 Task: Create in the project CatchAll in Backlog an issue 'Create a new online store for a retail business', assign it to team member softage.3@softage.net and change the status to IN PROGRESS. Create in the project CatchAll in Backlog an issue 'Implement a new enterprise resource planning (ERP) system', assign it to team member softage.4@softage.net and change the status to IN PROGRESS
Action: Mouse moved to (213, 57)
Screenshot: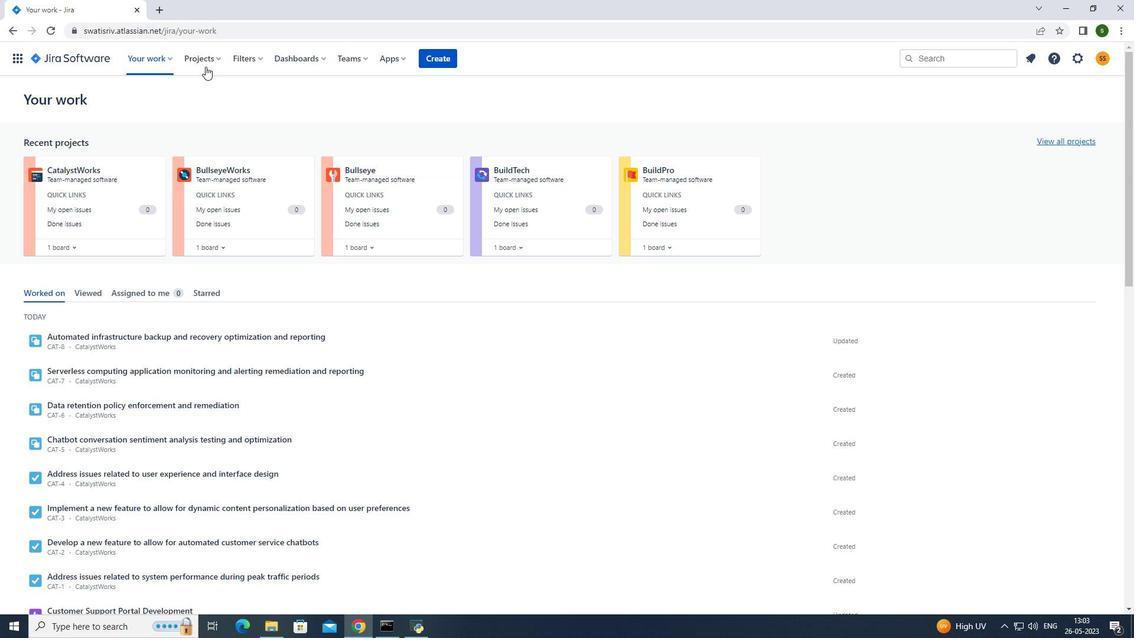 
Action: Mouse pressed left at (213, 57)
Screenshot: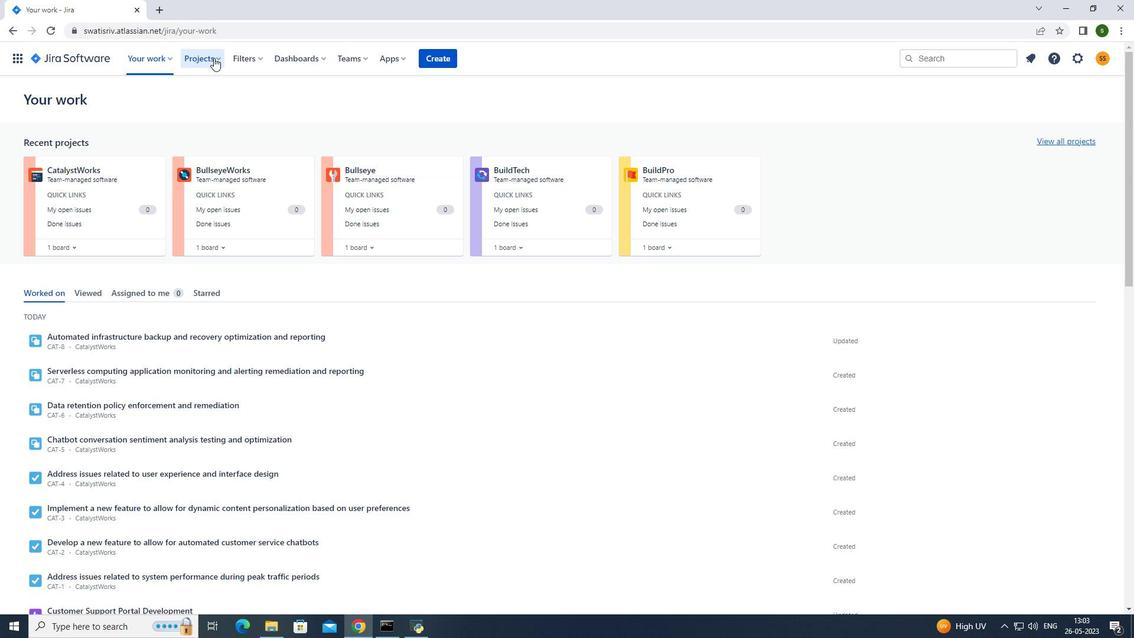 
Action: Mouse moved to (235, 102)
Screenshot: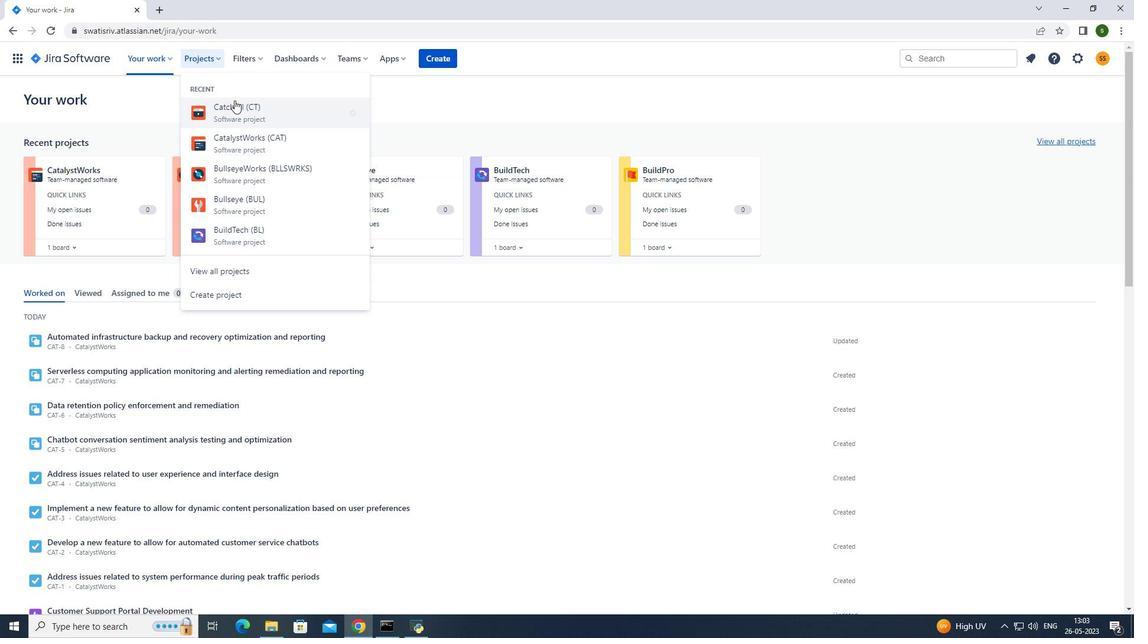 
Action: Mouse pressed left at (235, 102)
Screenshot: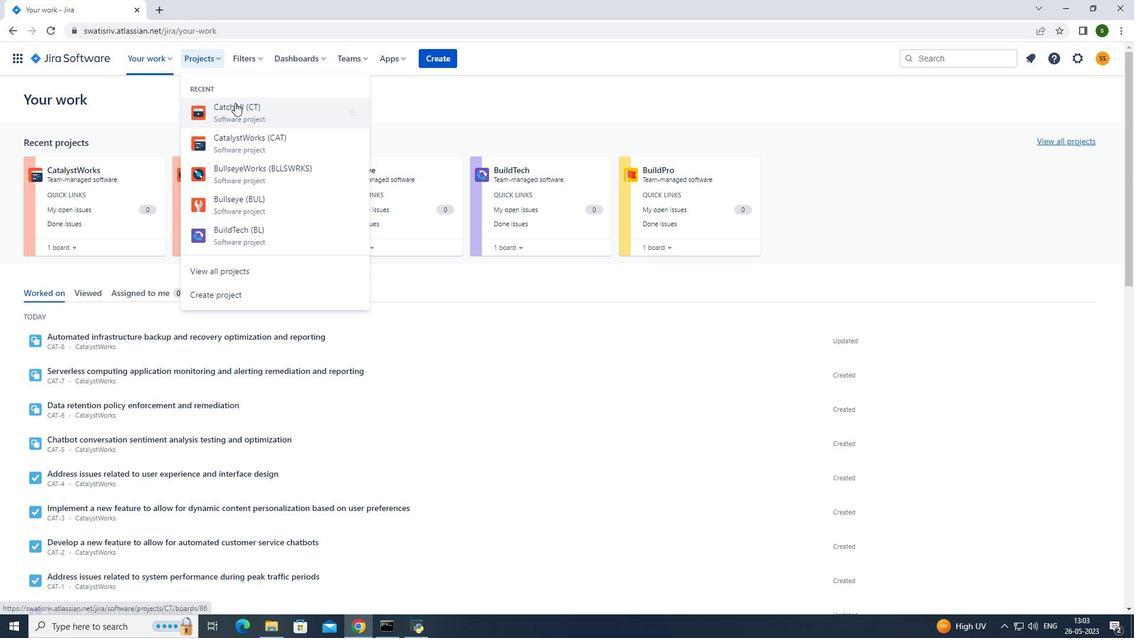
Action: Mouse moved to (107, 180)
Screenshot: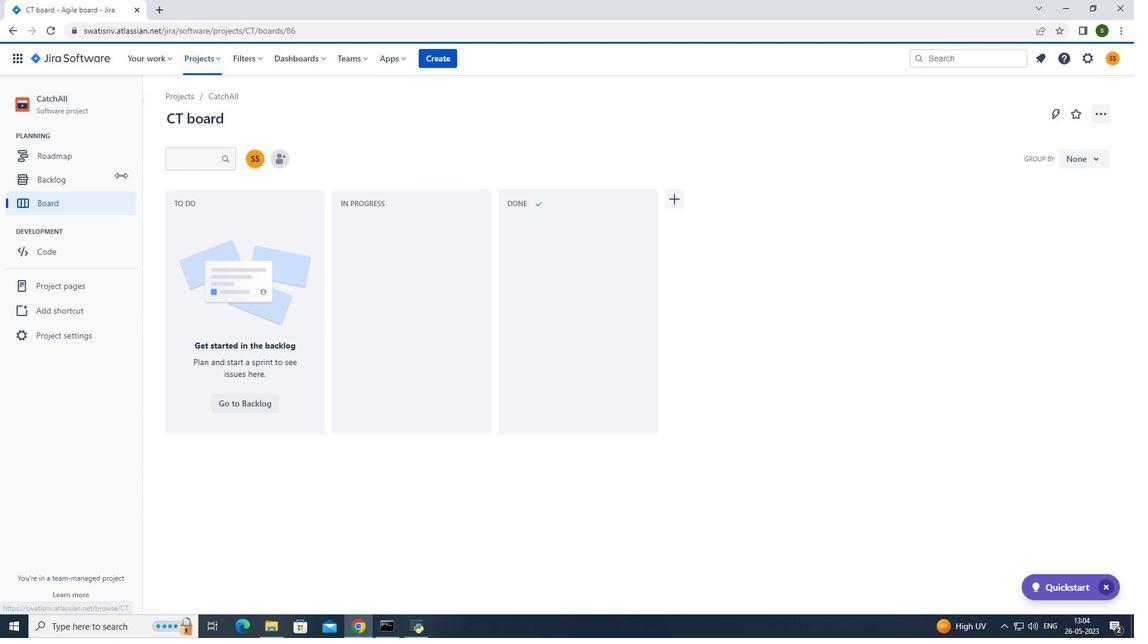 
Action: Mouse pressed left at (107, 180)
Screenshot: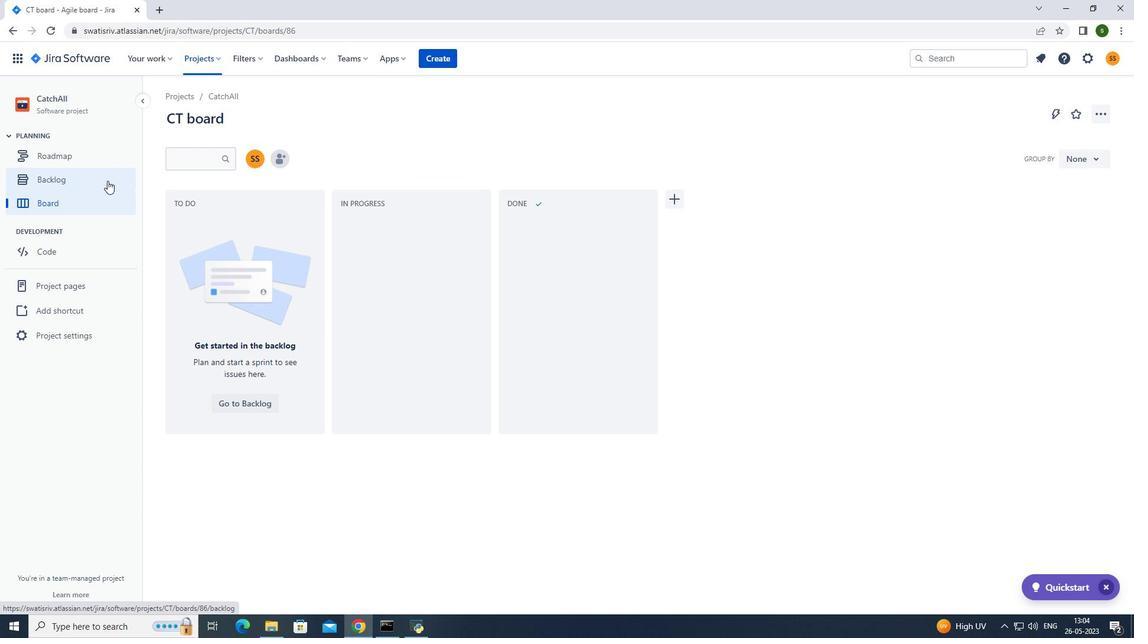
Action: Mouse moved to (218, 458)
Screenshot: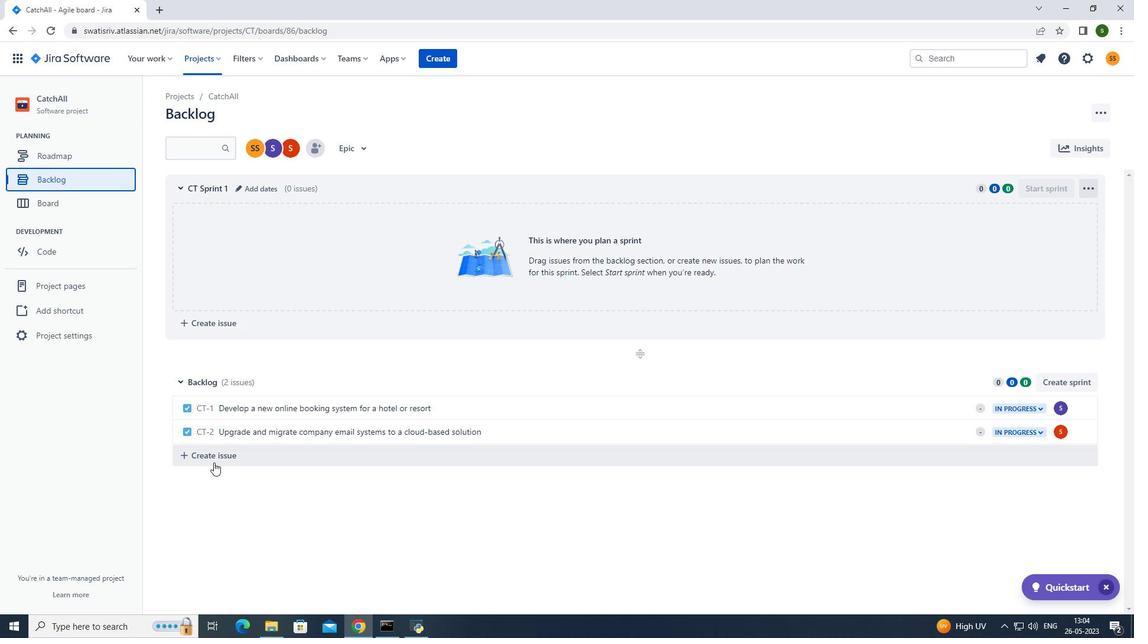 
Action: Mouse pressed left at (218, 458)
Screenshot: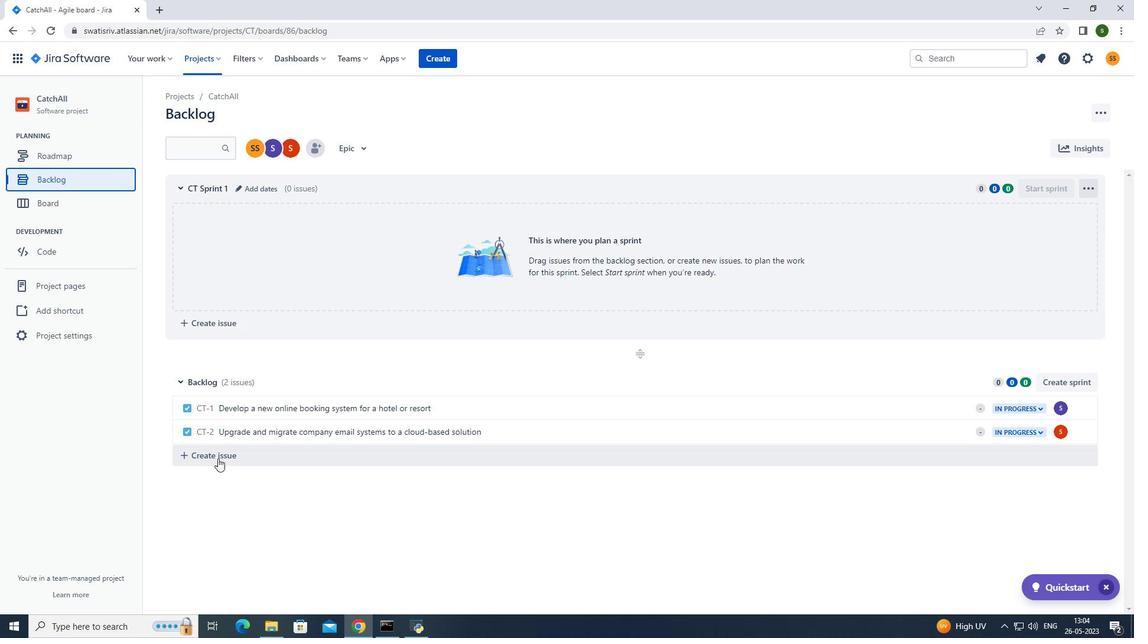 
Action: Mouse moved to (270, 456)
Screenshot: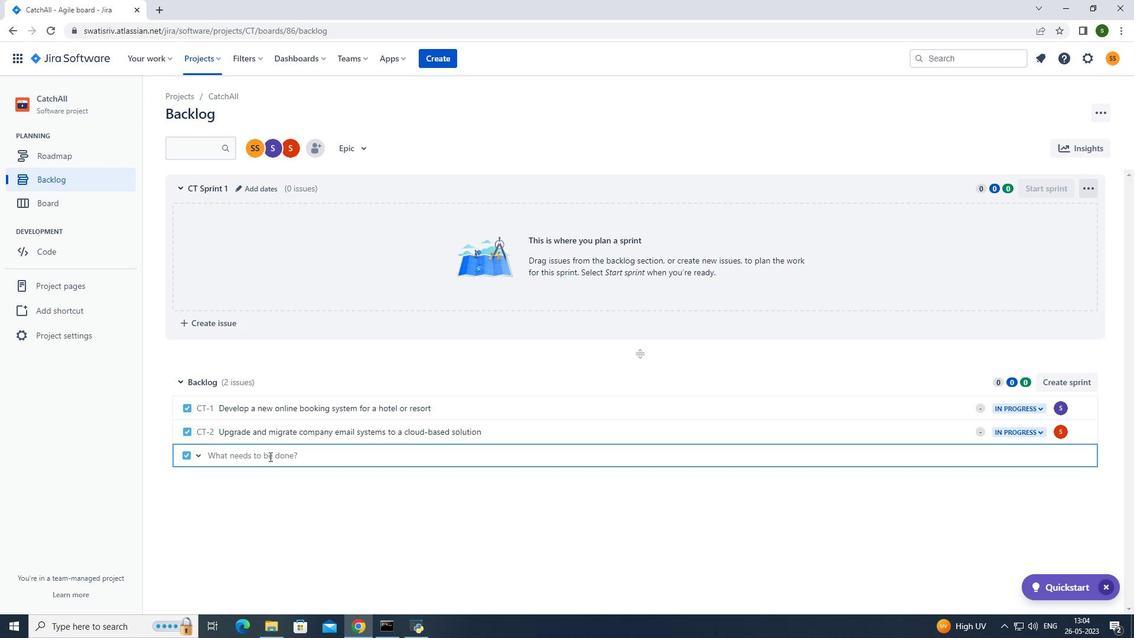 
Action: Key pressed <Key.caps_lock>C<Key.caps_lock>reate<Key.space>a<Key.space>new<Key.space>online<Key.space>sti<Key.backspace>ore<Key.space>for<Key.space>a<Key.space>retaik<Key.backspace>l<Key.space>buainess
Screenshot: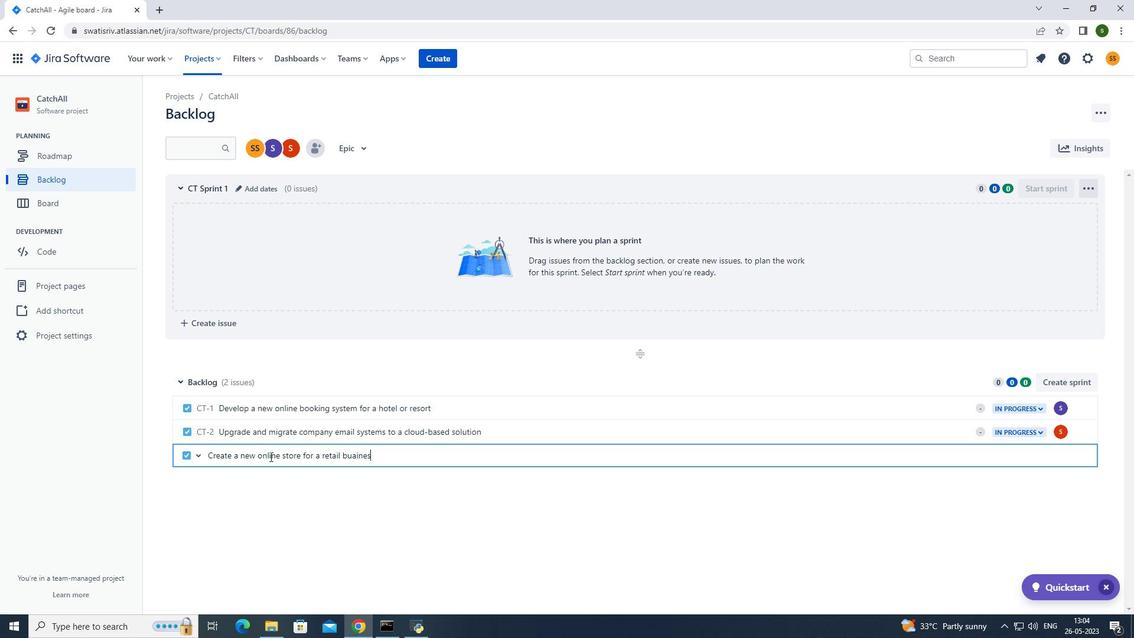 
Action: Mouse moved to (355, 454)
Screenshot: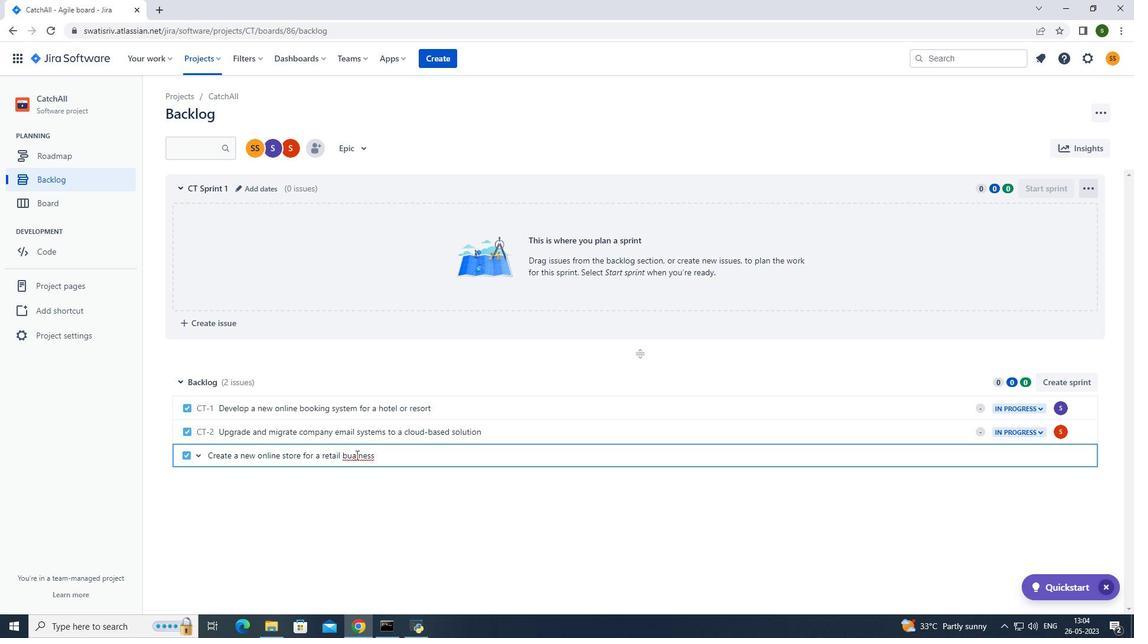 
Action: Mouse pressed left at (355, 454)
Screenshot: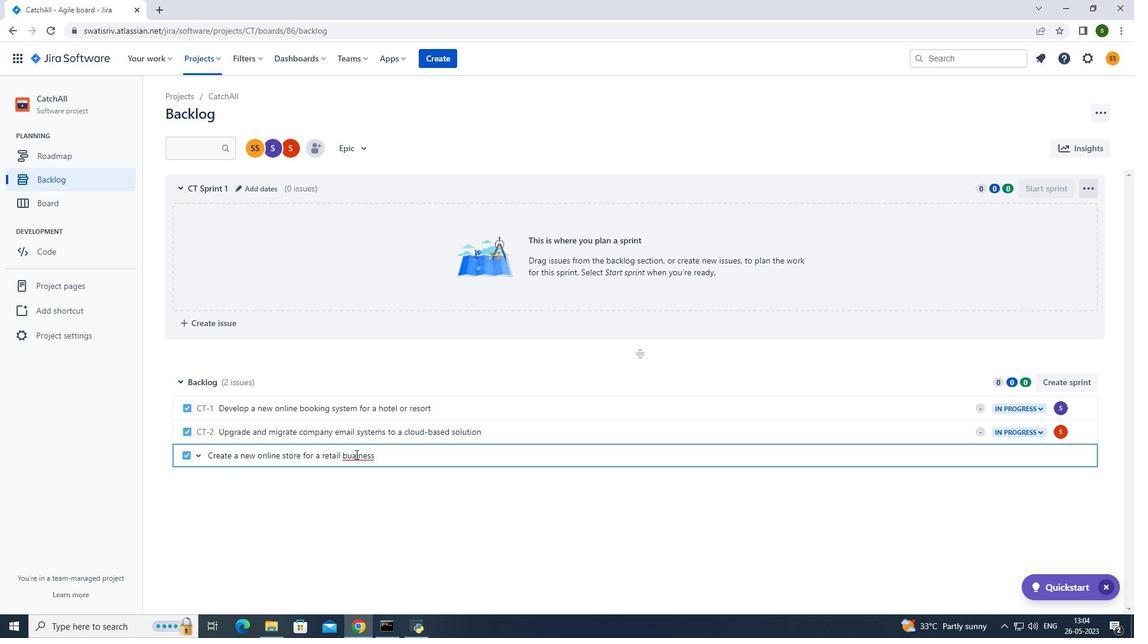 
Action: Key pressed <Key.backspace>s
Screenshot: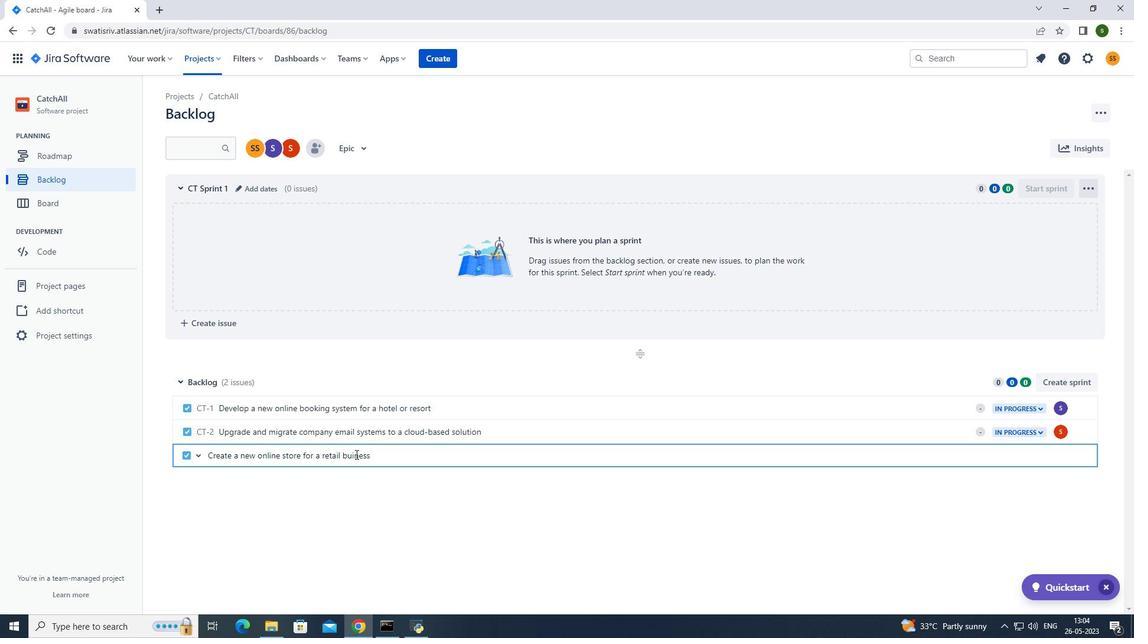 
Action: Mouse moved to (388, 450)
Screenshot: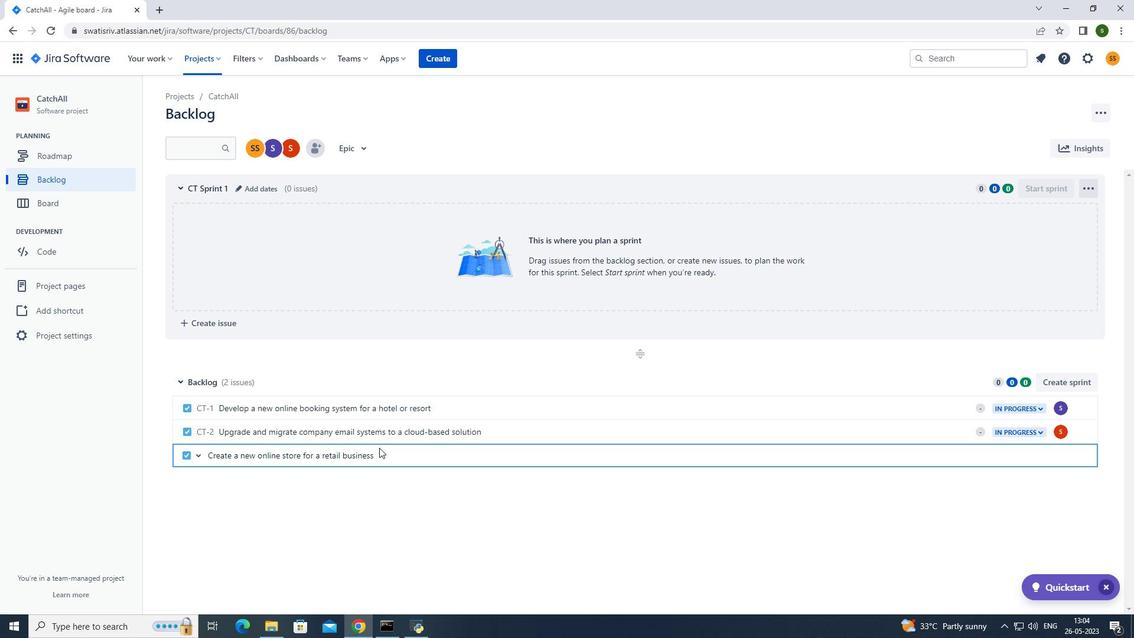 
Action: Mouse pressed left at (388, 450)
Screenshot: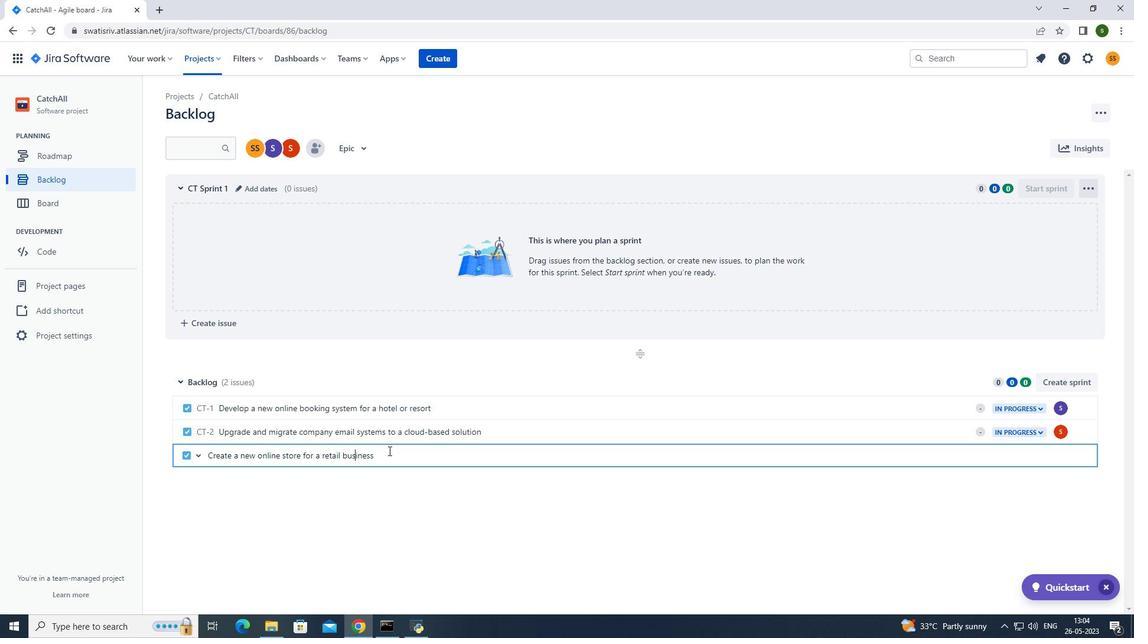 
Action: Key pressed <Key.enter>
Screenshot: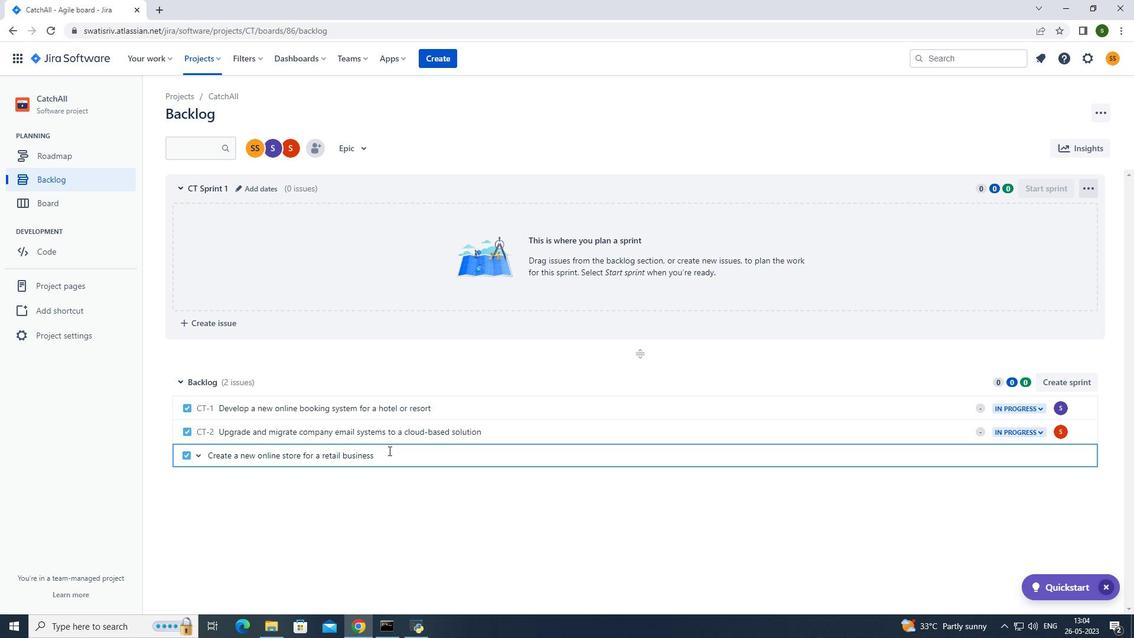 
Action: Mouse moved to (1057, 455)
Screenshot: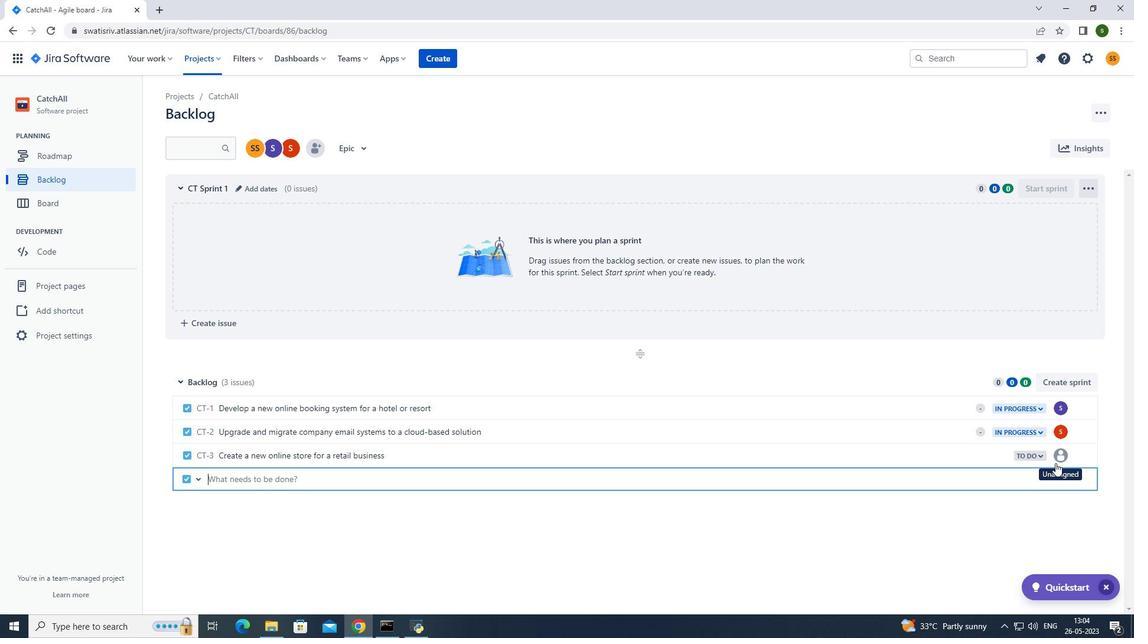 
Action: Mouse pressed left at (1057, 455)
Screenshot: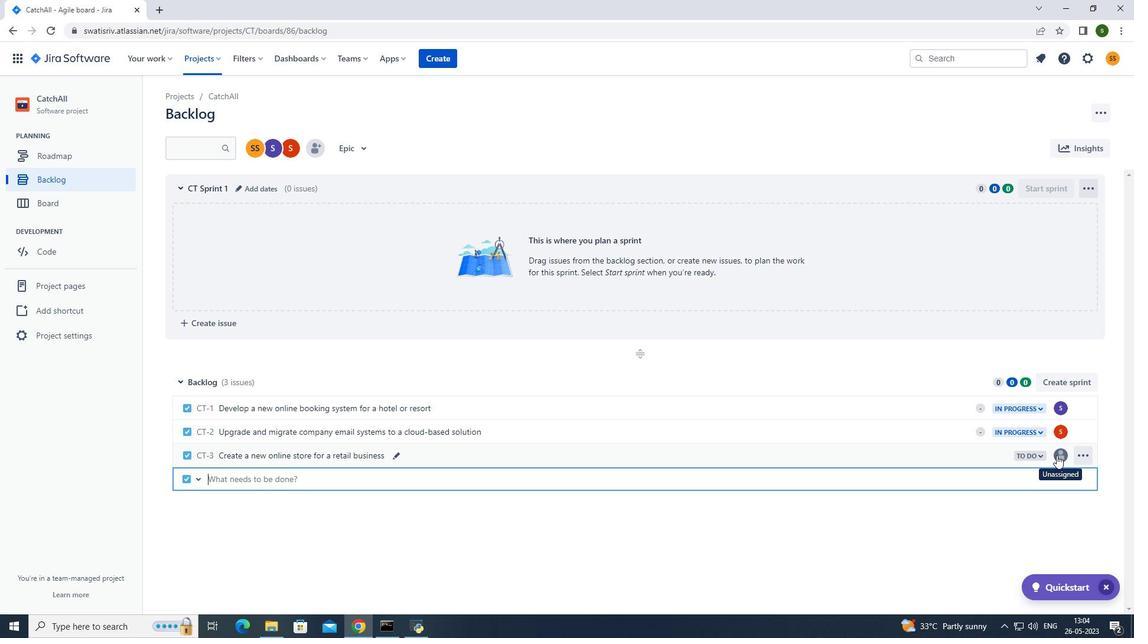 
Action: Mouse moved to (970, 478)
Screenshot: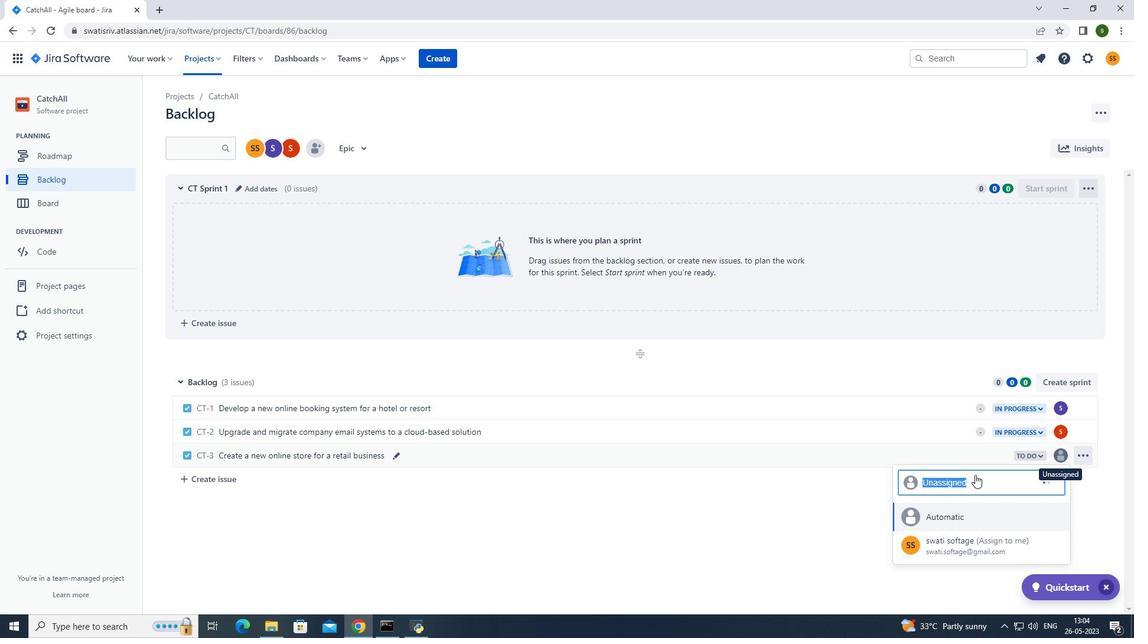 
Action: Key pressed softage.3<Key.shift>@softage.net
Screenshot: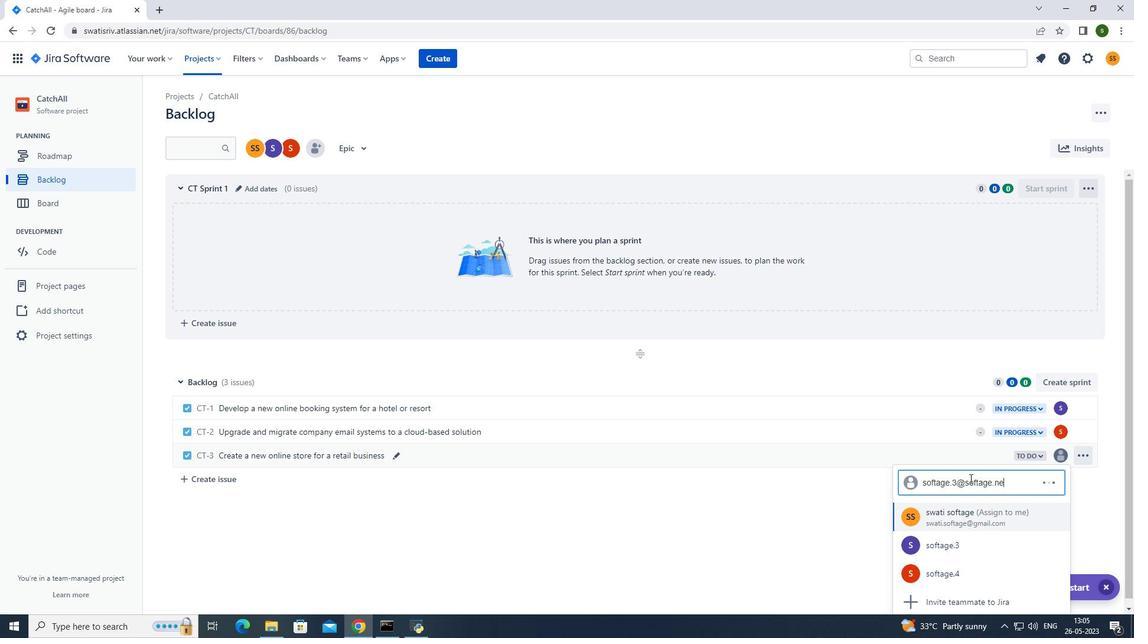 
Action: Mouse moved to (962, 508)
Screenshot: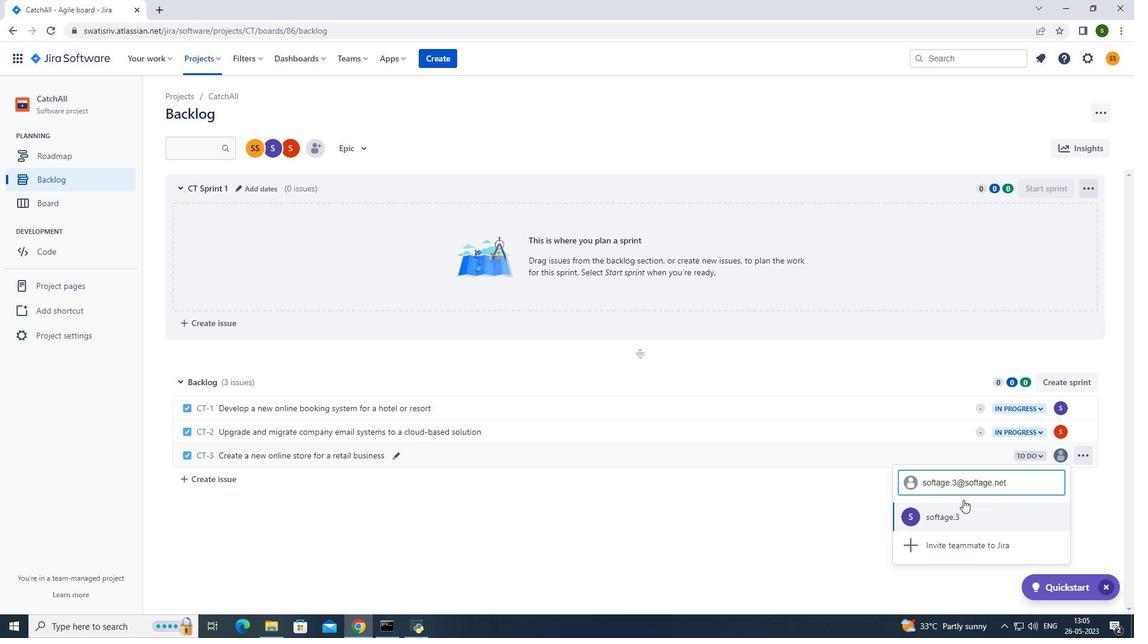 
Action: Mouse pressed left at (962, 508)
Screenshot: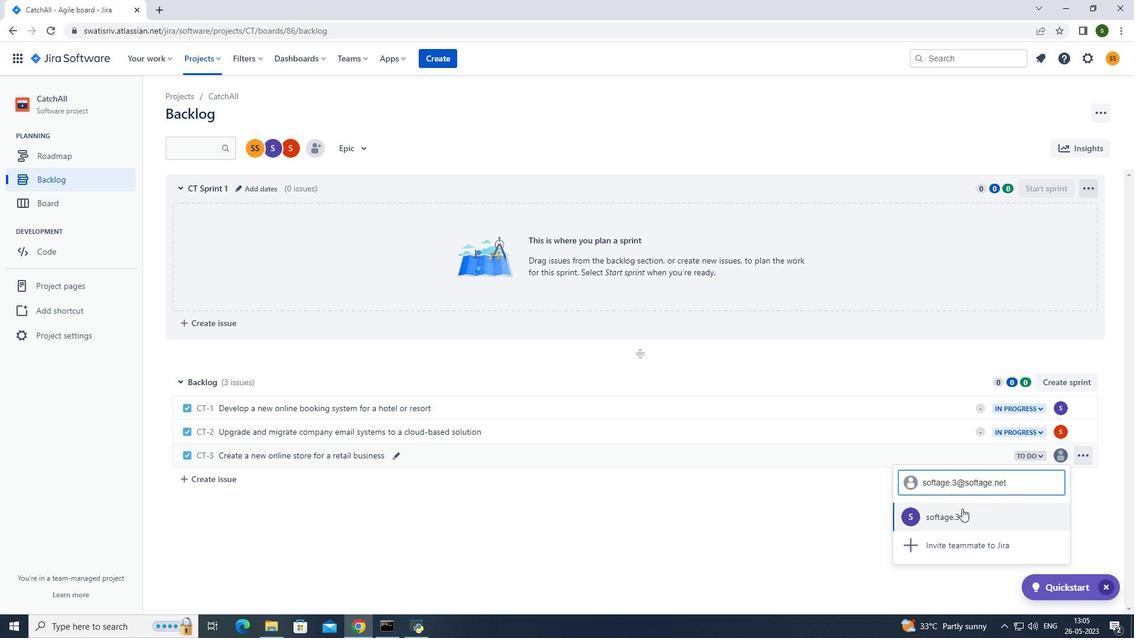 
Action: Mouse moved to (1039, 459)
Screenshot: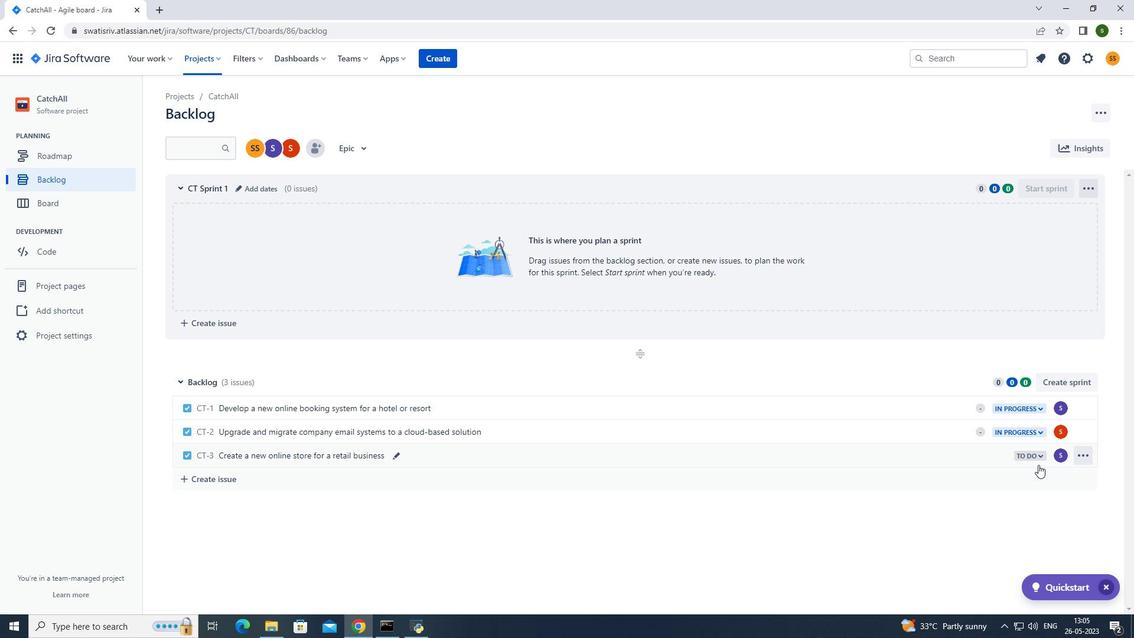
Action: Mouse pressed left at (1039, 459)
Screenshot: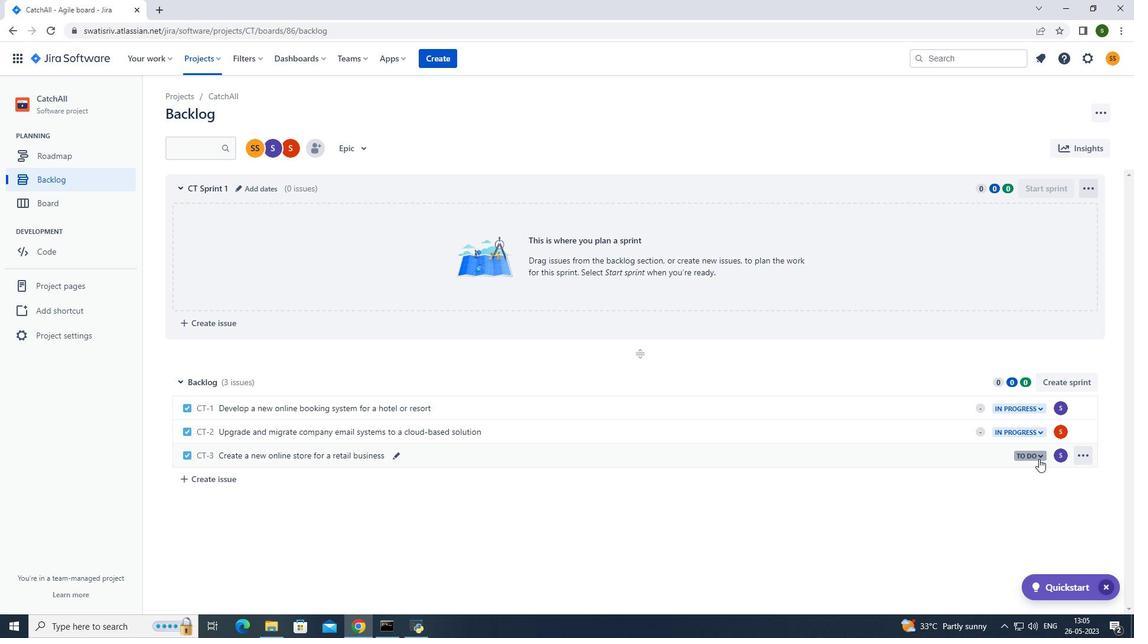 
Action: Mouse moved to (982, 476)
Screenshot: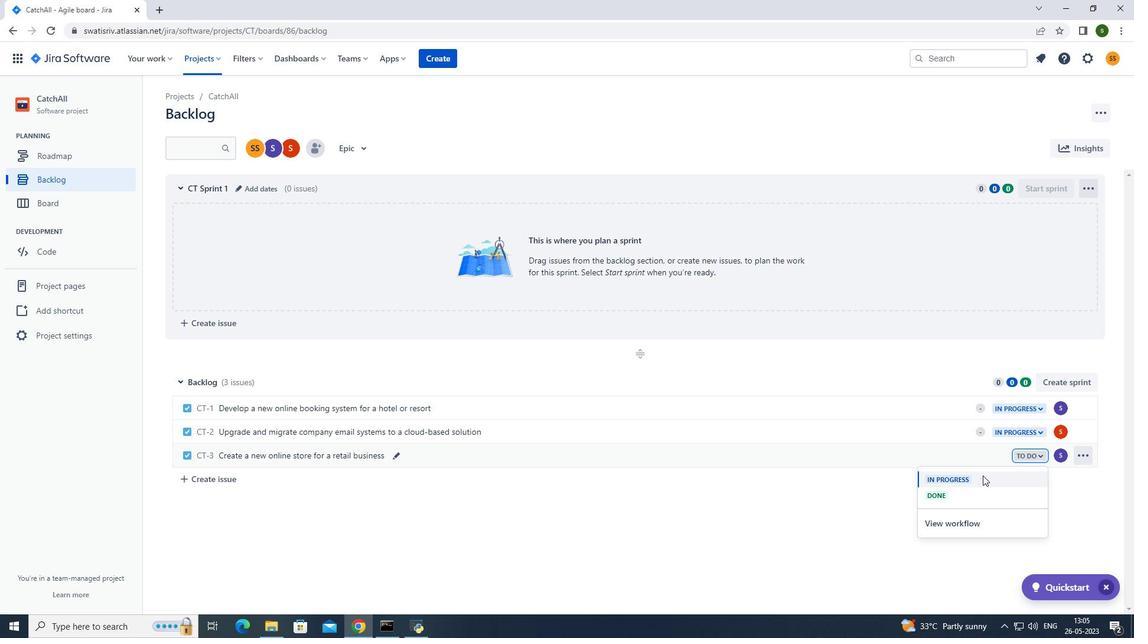 
Action: Mouse pressed left at (982, 476)
Screenshot: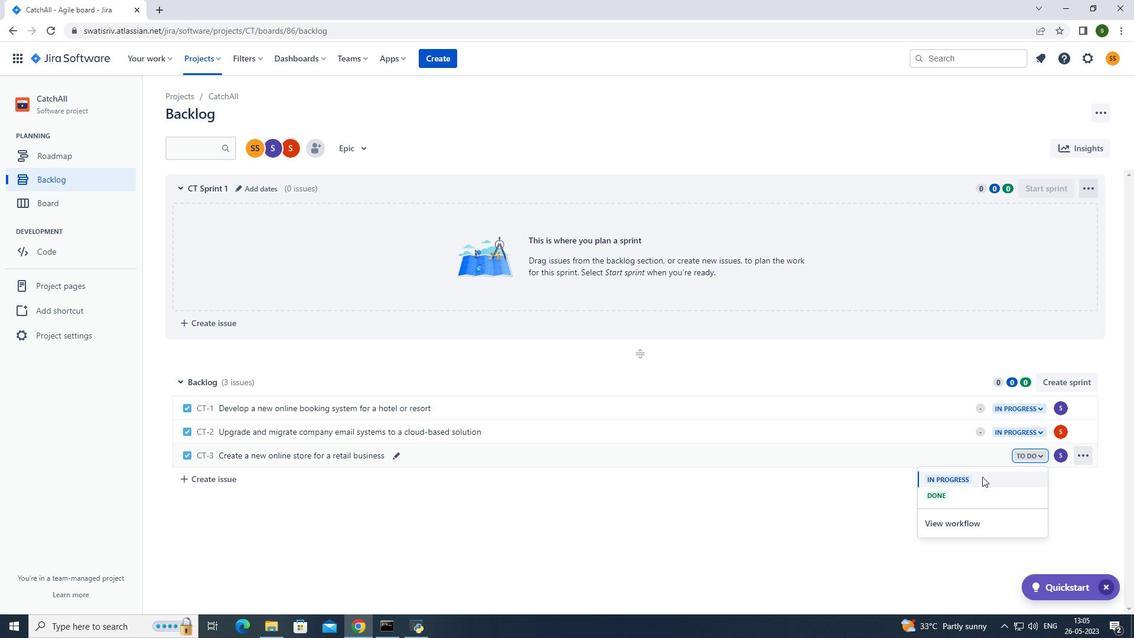 
Action: Mouse moved to (195, 59)
Screenshot: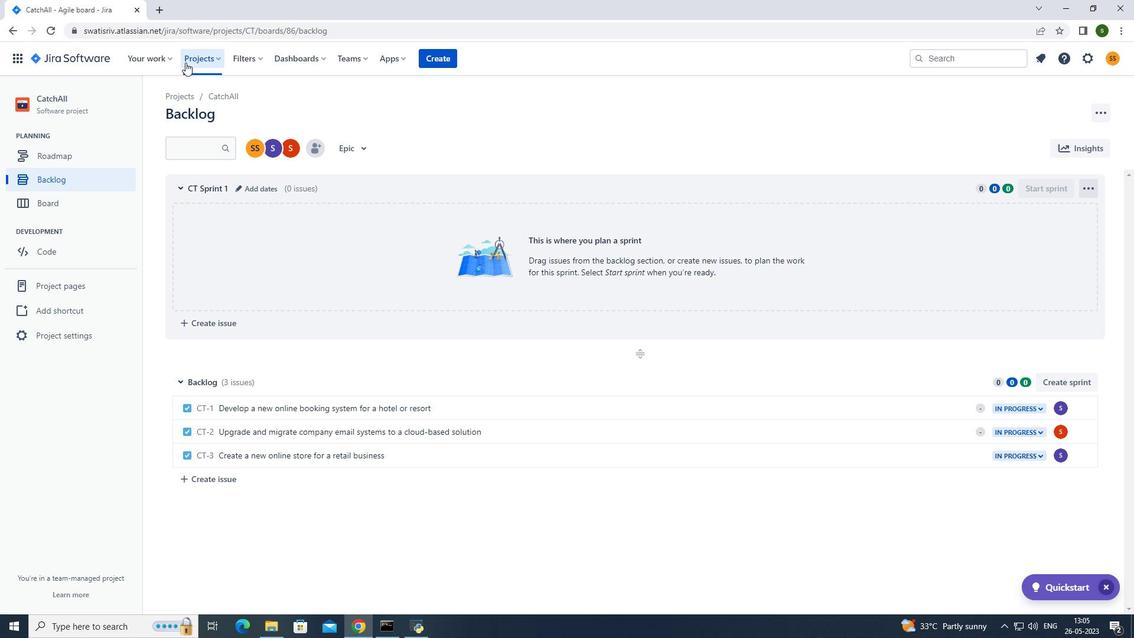 
Action: Mouse pressed left at (195, 59)
Screenshot: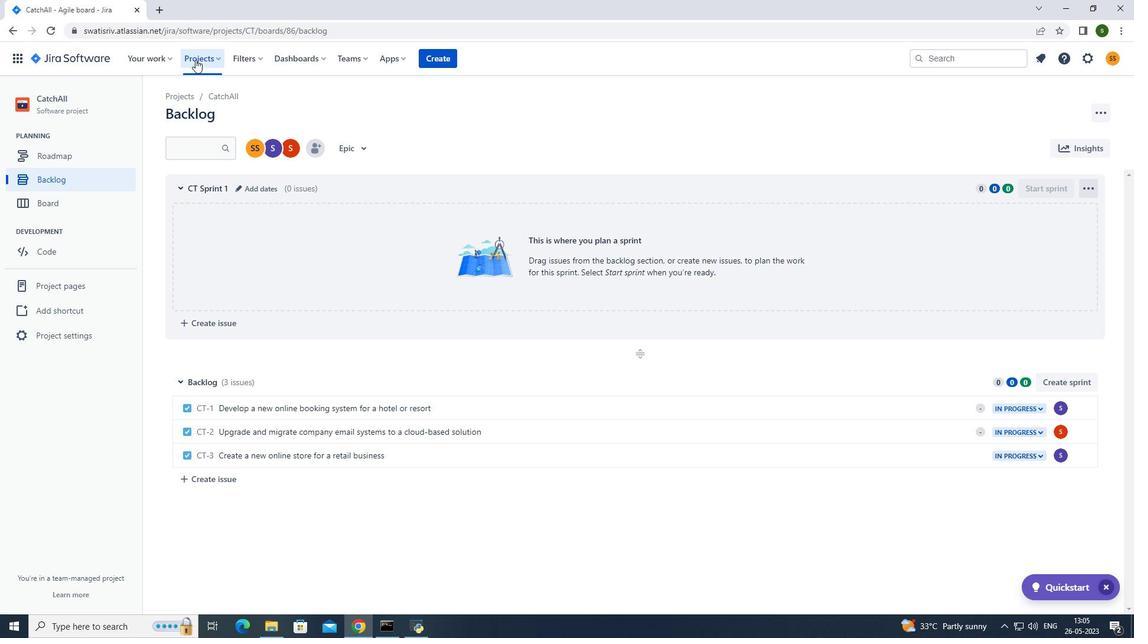 
Action: Mouse moved to (252, 108)
Screenshot: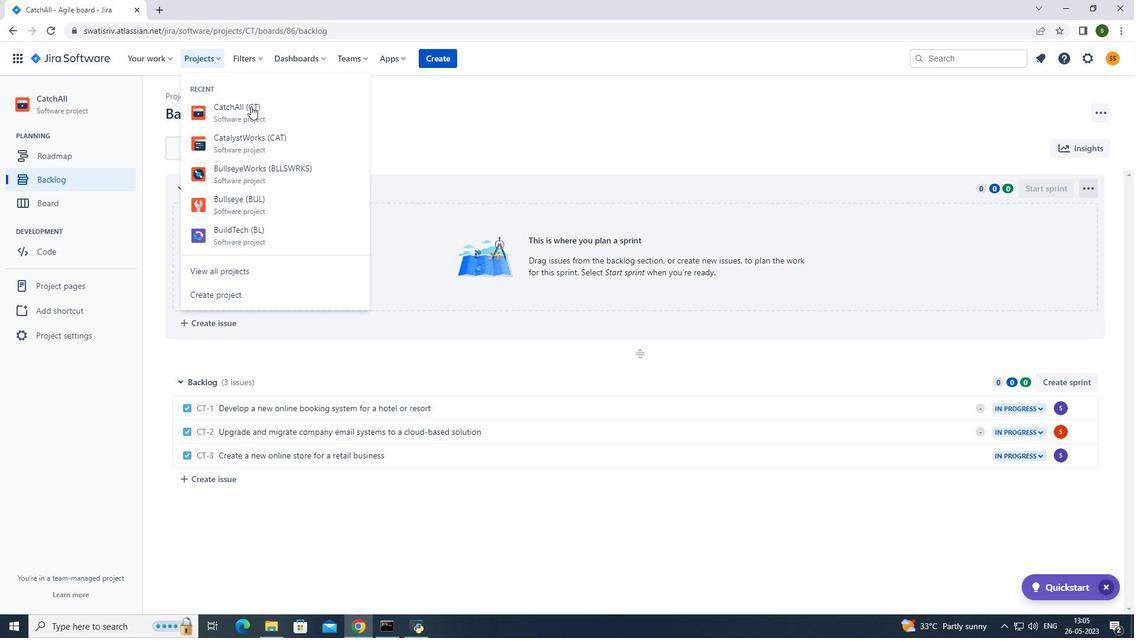 
Action: Mouse pressed left at (252, 108)
Screenshot: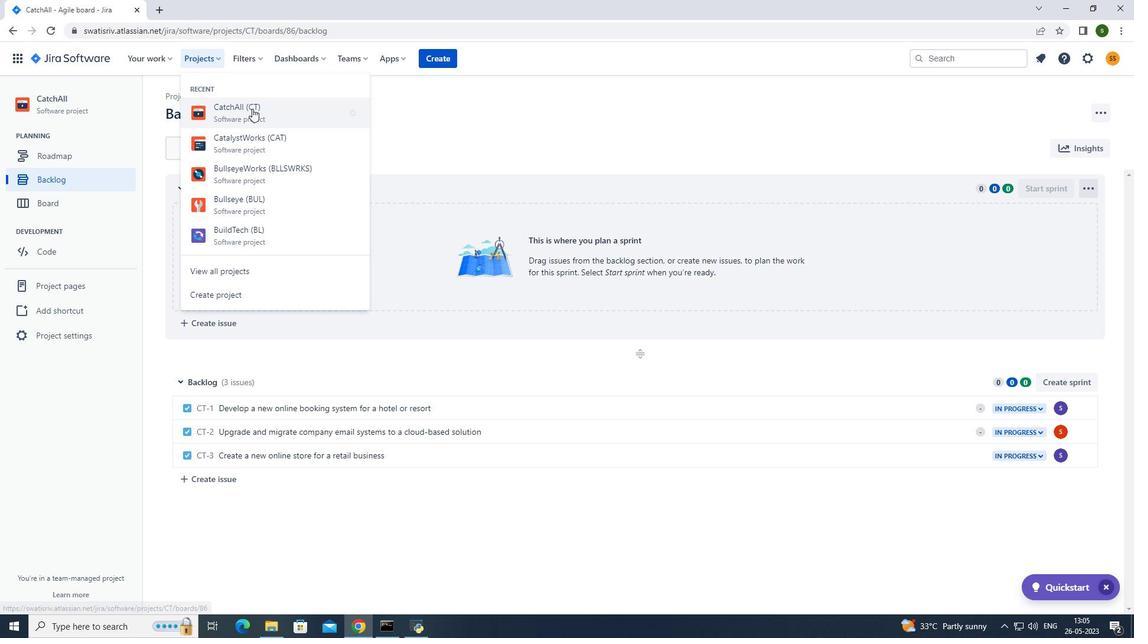 
Action: Mouse moved to (71, 182)
Screenshot: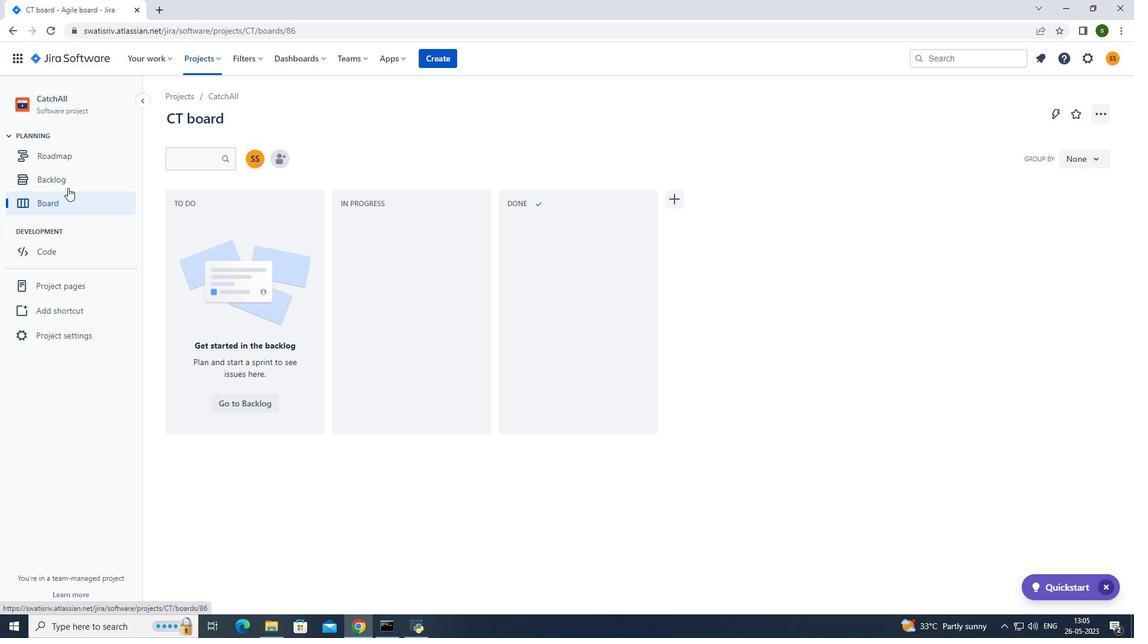 
Action: Mouse pressed left at (71, 182)
Screenshot: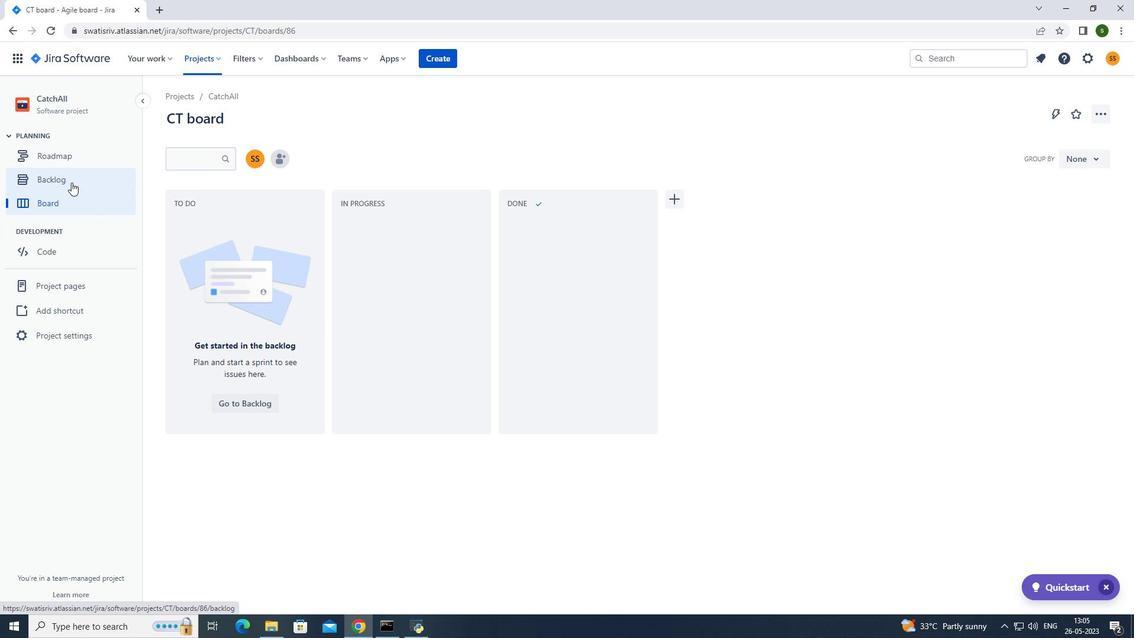 
Action: Mouse moved to (219, 483)
Screenshot: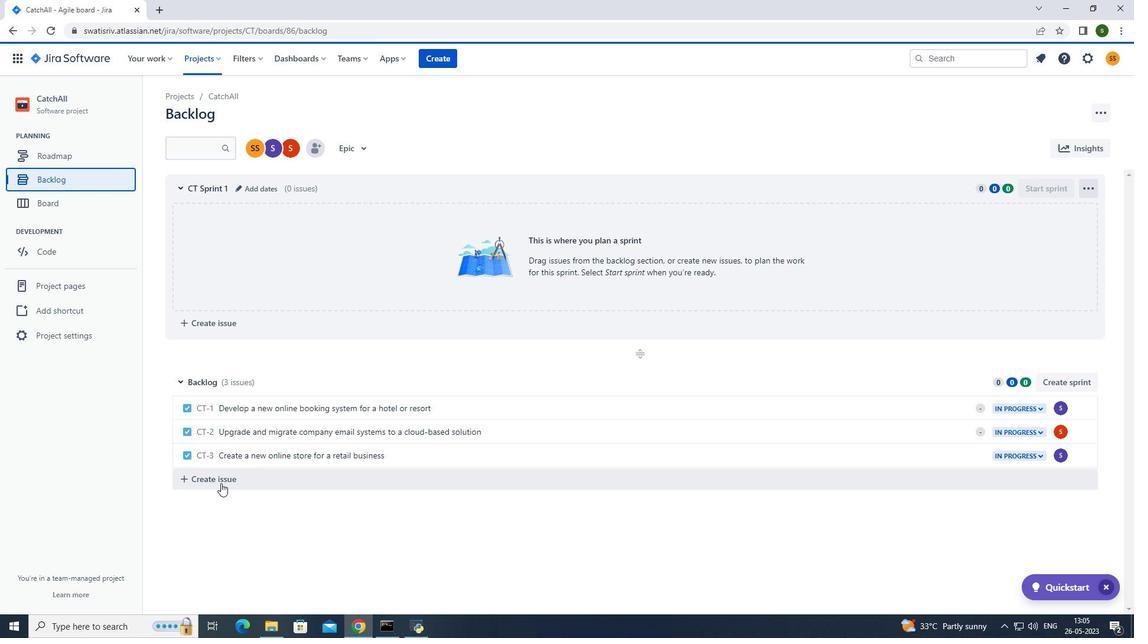 
Action: Mouse pressed left at (219, 483)
Screenshot: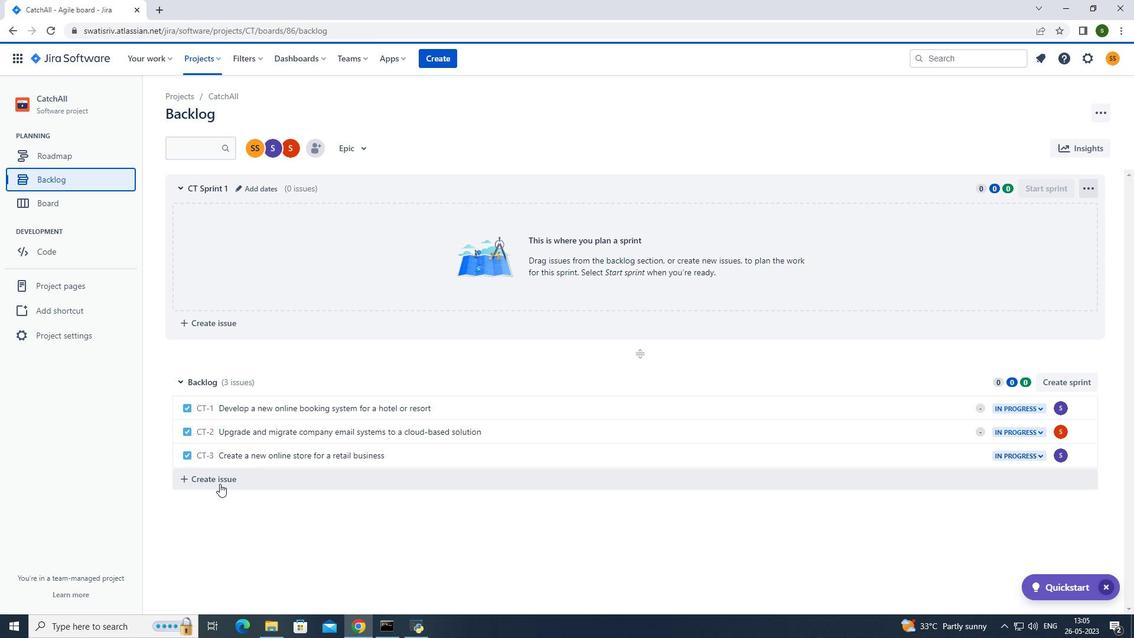 
Action: Mouse moved to (261, 479)
Screenshot: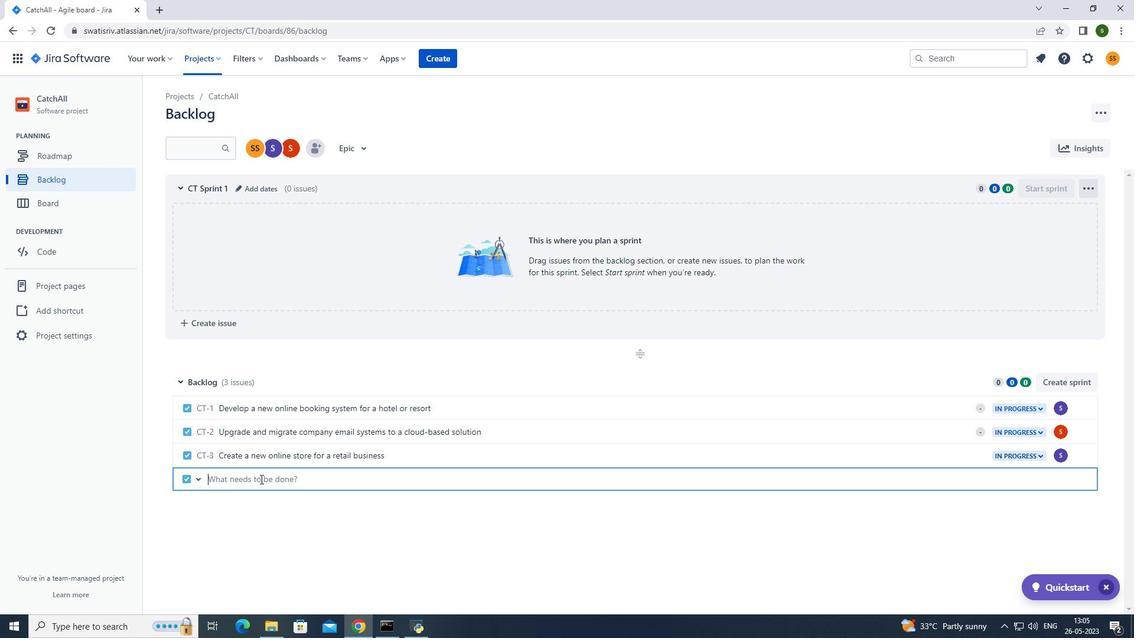 
Action: Key pressed <Key.caps_lock>I<Key.caps_lock>mplement<Key.space>a<Key.space>new<Key.space>wn<Key.backspace><Key.backspace>enterprise<Key.space>resource<Key.space>planning<Key.space><Key.shift_r>(<Key.caps_lock>ERP<Key.shift_r>)<Key.space><Key.caps_lock>system<Key.enter>
Screenshot: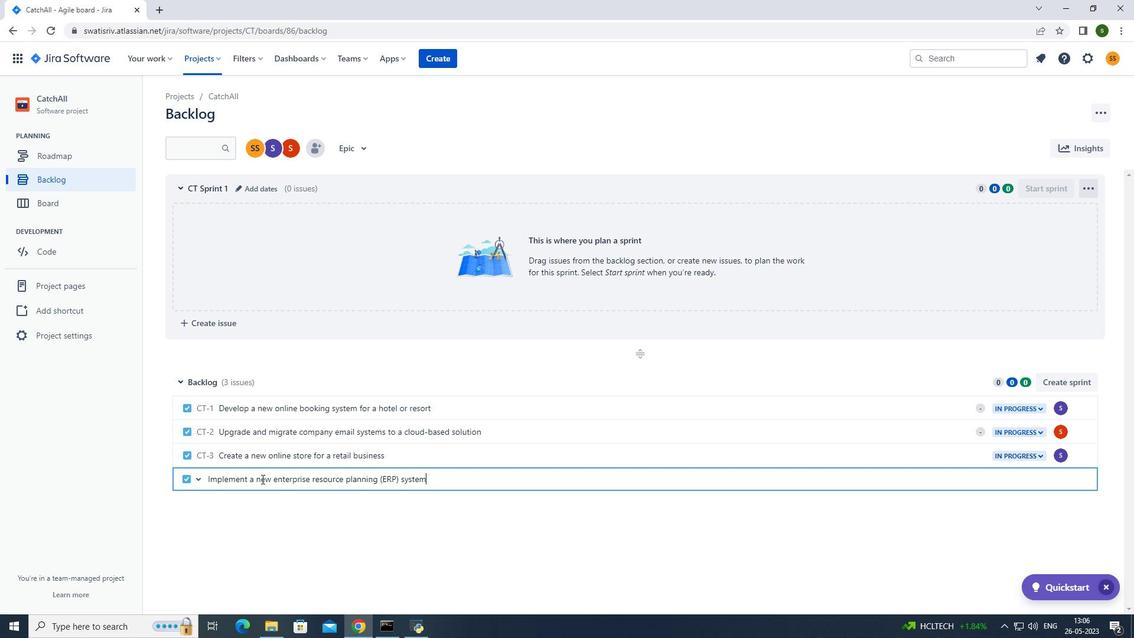 
Action: Mouse moved to (1055, 478)
Screenshot: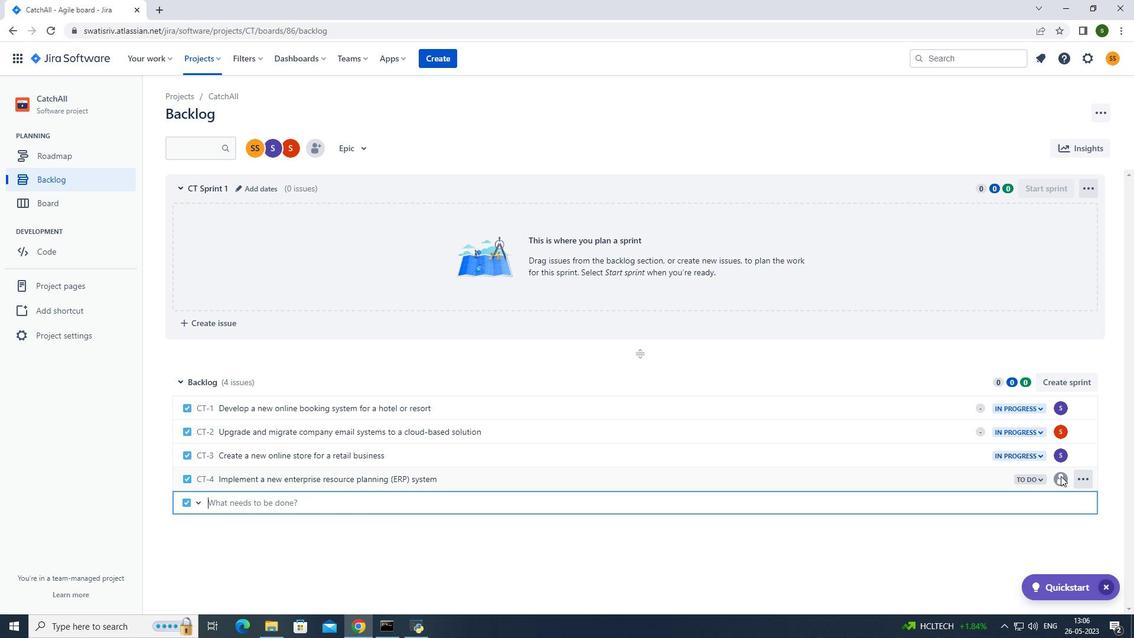 
Action: Mouse pressed left at (1055, 478)
Screenshot: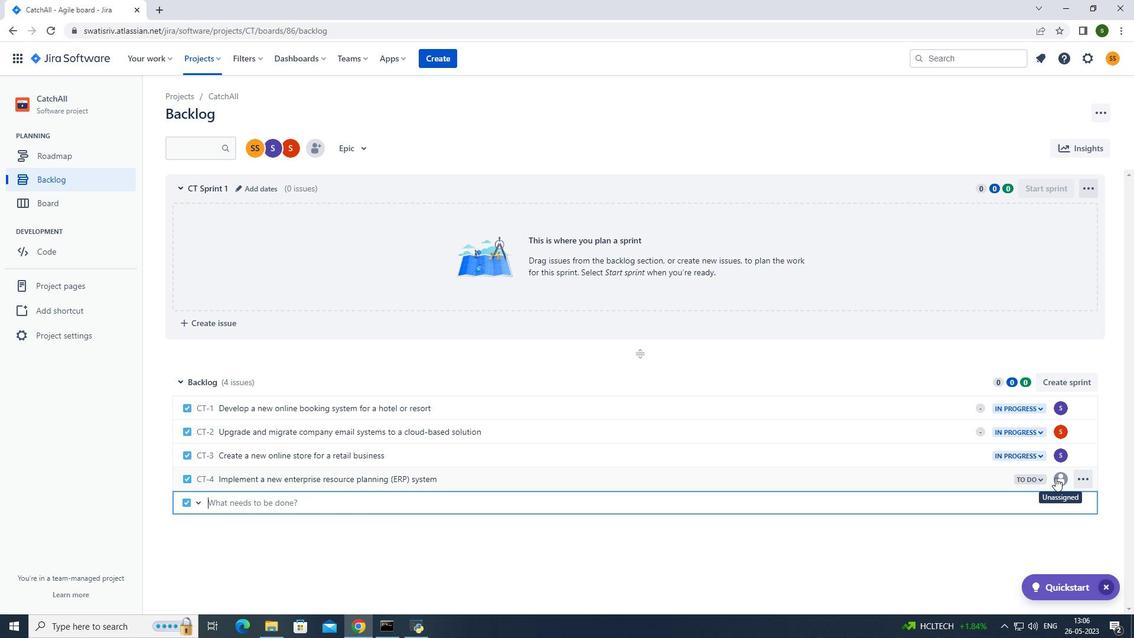 
Action: Mouse moved to (992, 504)
Screenshot: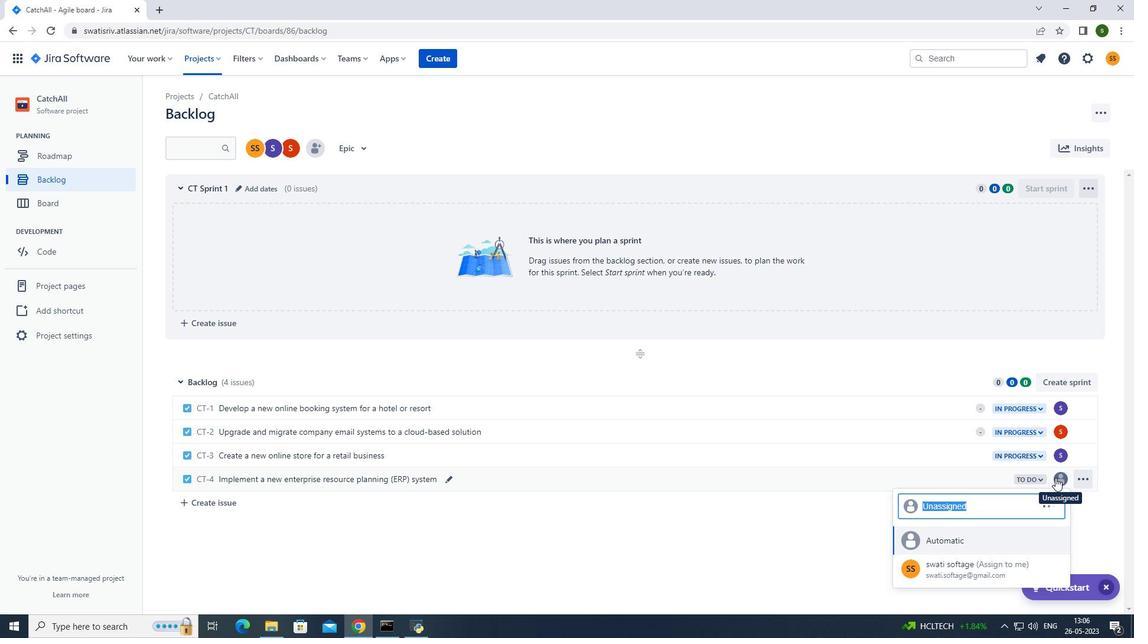 
Action: Key pressed softage.4<Key.shift>@softage.net
Screenshot: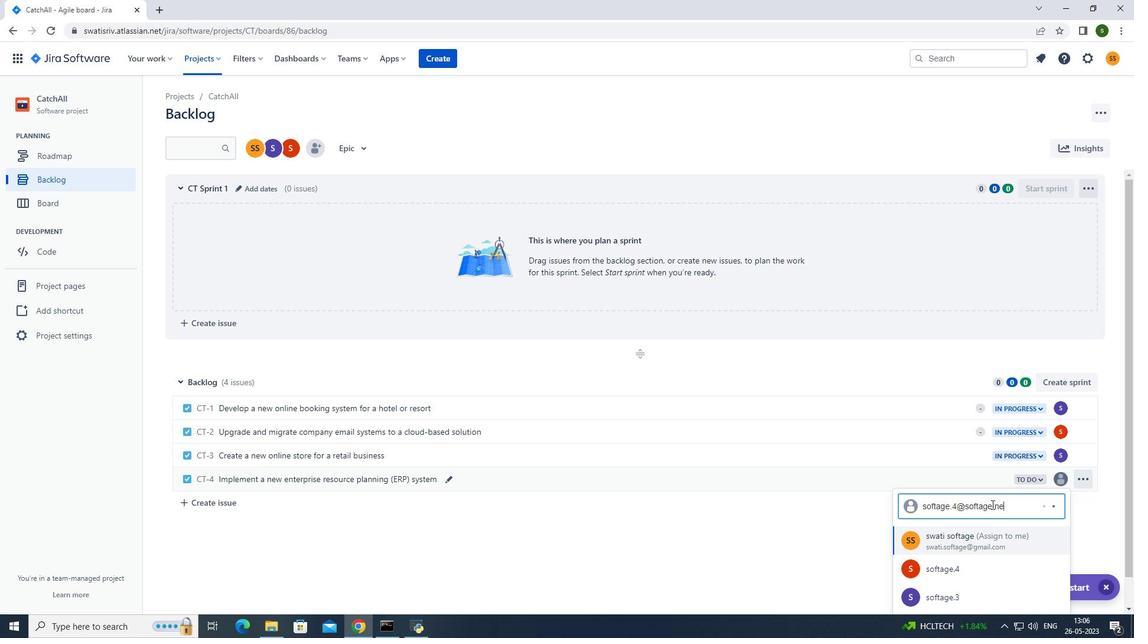 
Action: Mouse moved to (983, 538)
Screenshot: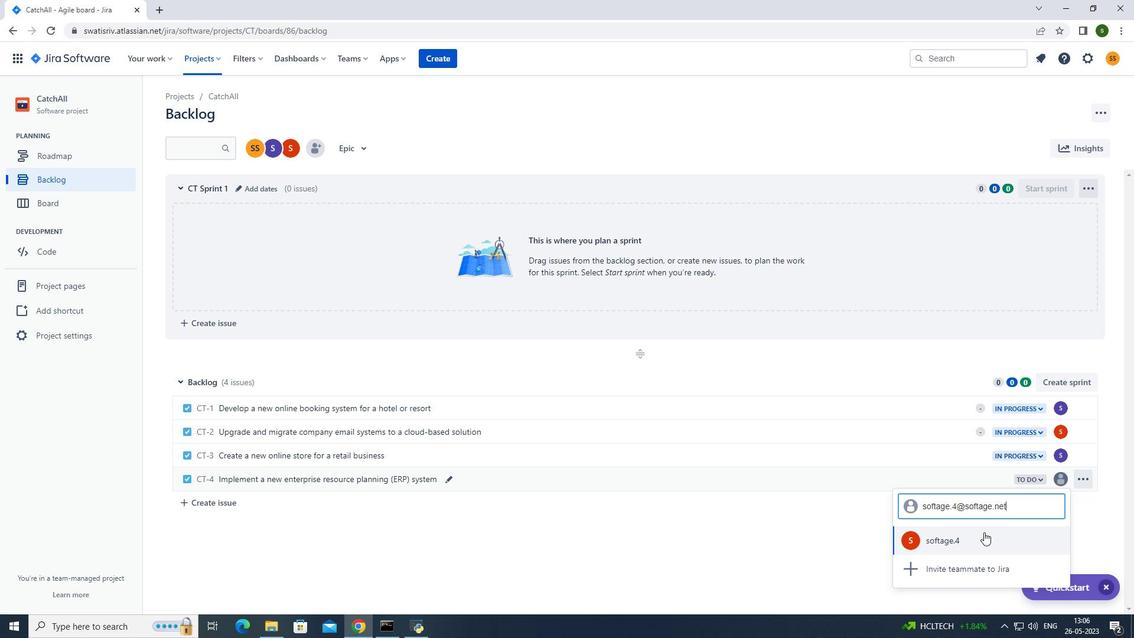 
Action: Mouse pressed left at (983, 538)
Screenshot: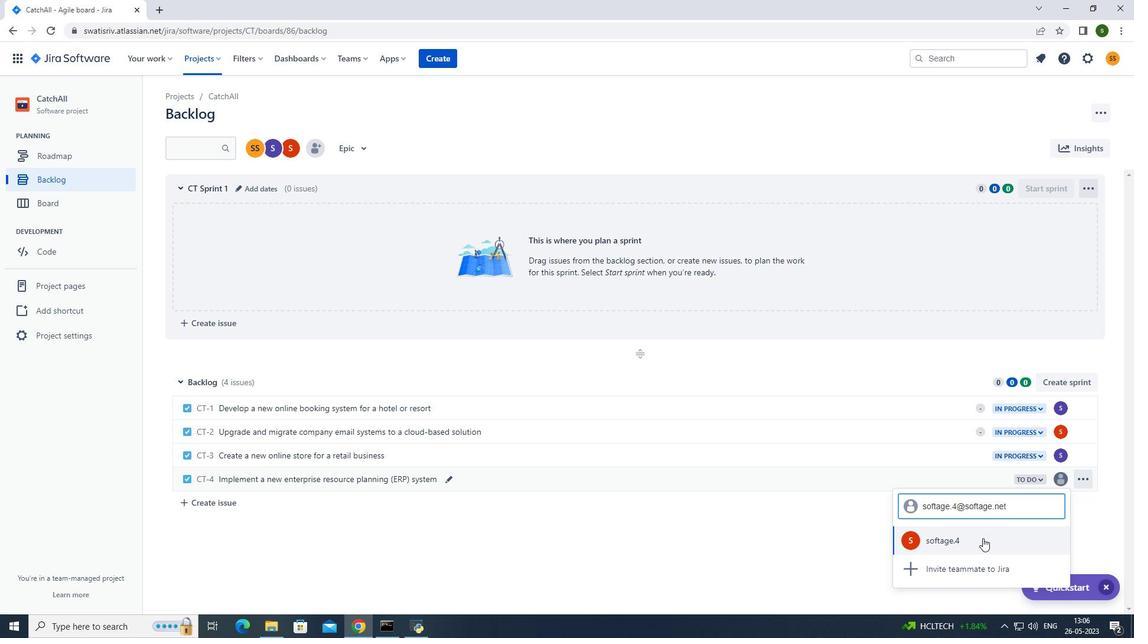 
Action: Mouse moved to (1040, 479)
Screenshot: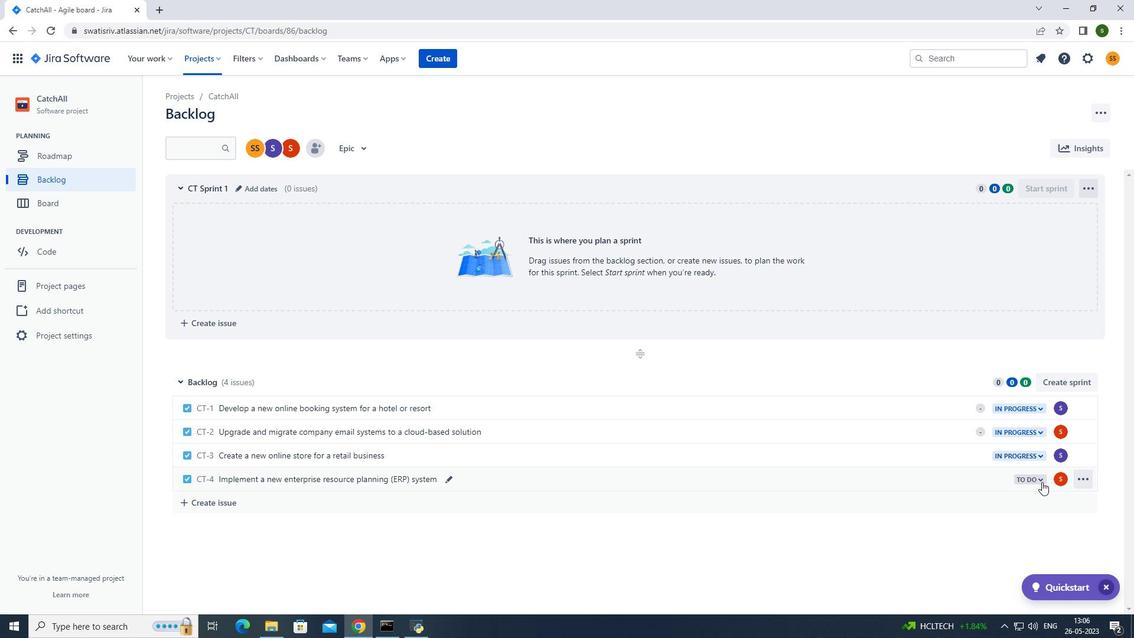 
Action: Mouse pressed left at (1040, 479)
Screenshot: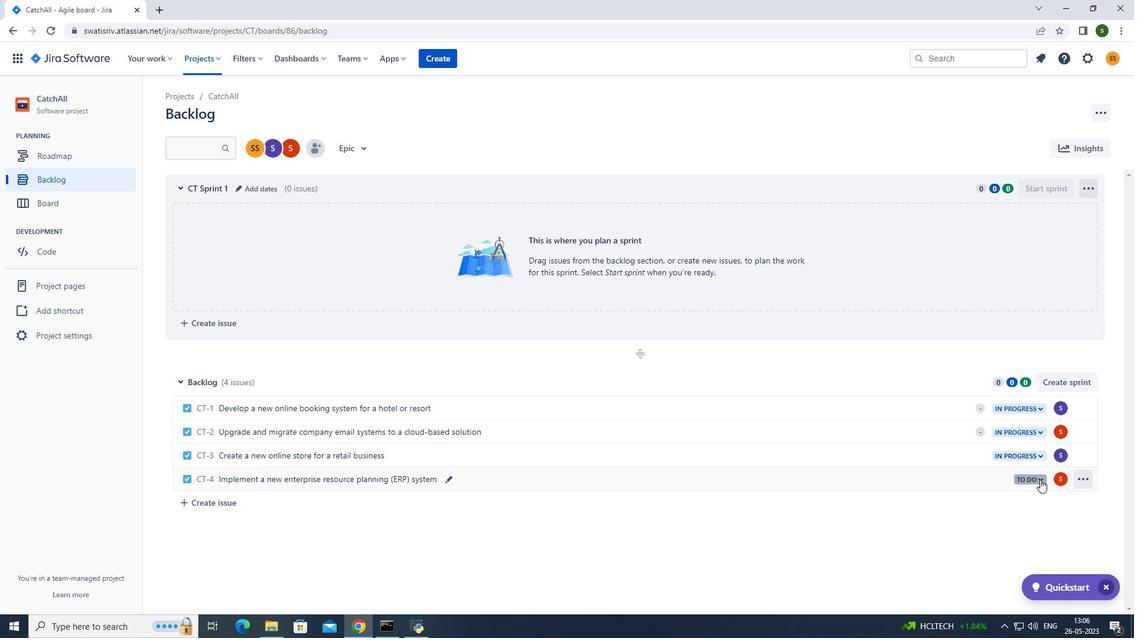
Action: Mouse moved to (962, 501)
Screenshot: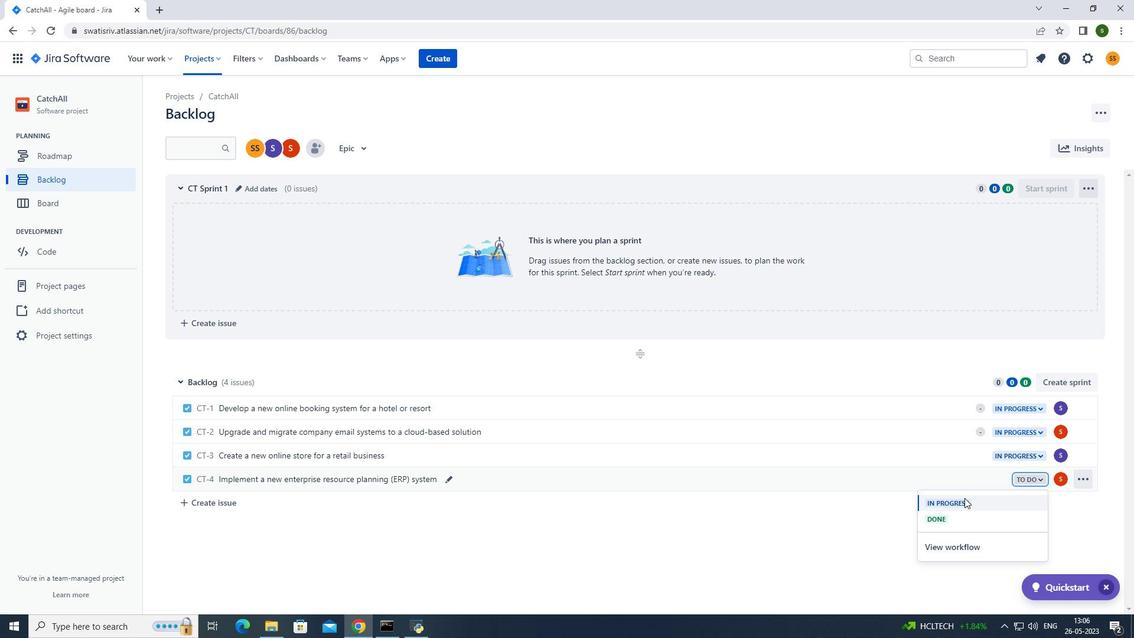 
Action: Mouse pressed left at (962, 501)
Screenshot: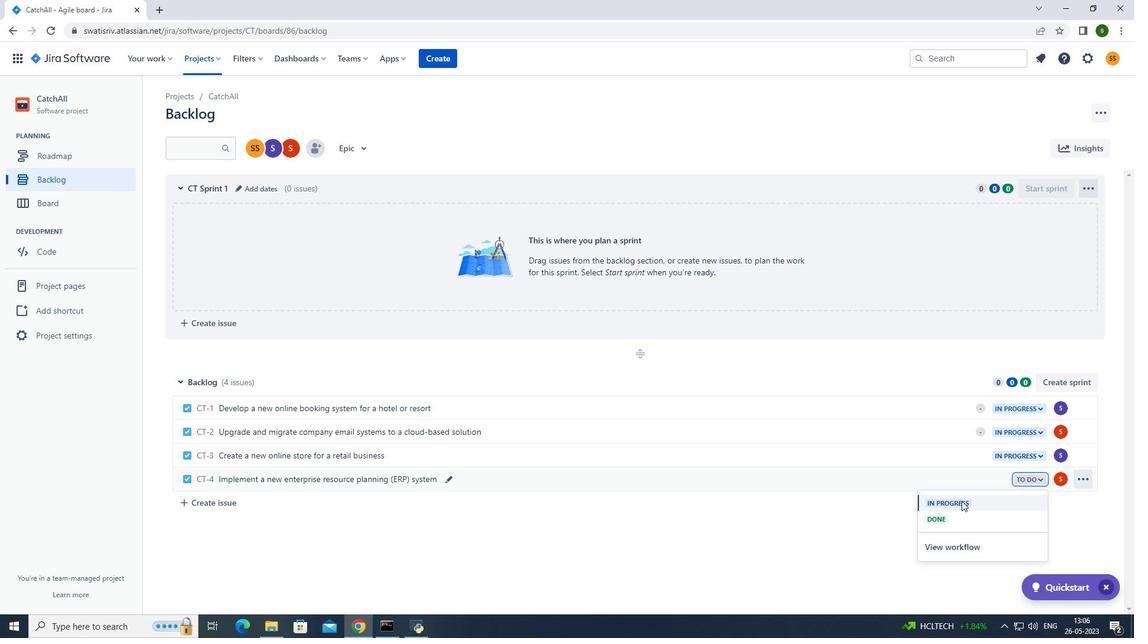 
Action: Mouse moved to (629, 137)
Screenshot: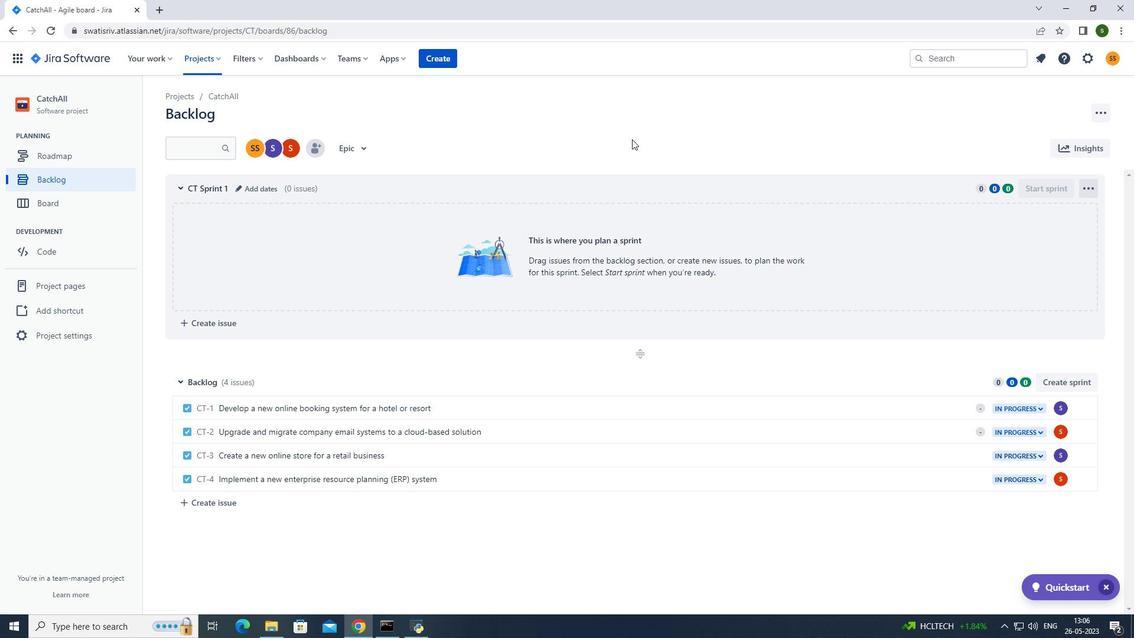 
Action: Mouse pressed left at (629, 137)
Screenshot: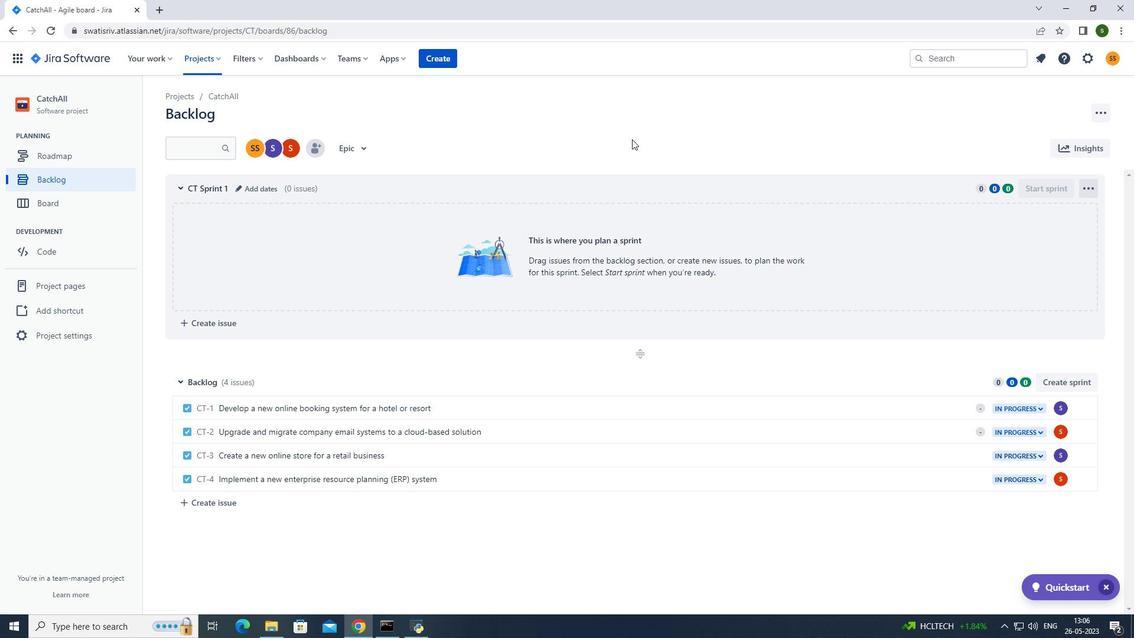 
